 Task: Add an event with the title Project Review and Lessons Learned, date '2023/11/05', time 7:50 AM to 9:50 AMand add a description: The project kickoff is an important event that marks the official start of a project. It brings together key stakeholders, team members, and project managers to establish a shared understanding of the project's objectives, scope, and deliverables. During the kickoff, goals and expectations are clarified, roles and responsibilities are defined, and the initial project plan is presented., put the event into Orange category, logged in from the account softage.1@softage.netand send the event invitation to softage.3@softage.net and softage.4@softage.net. Set a reminder for the event 5 minutes before
Action: Mouse moved to (118, 111)
Screenshot: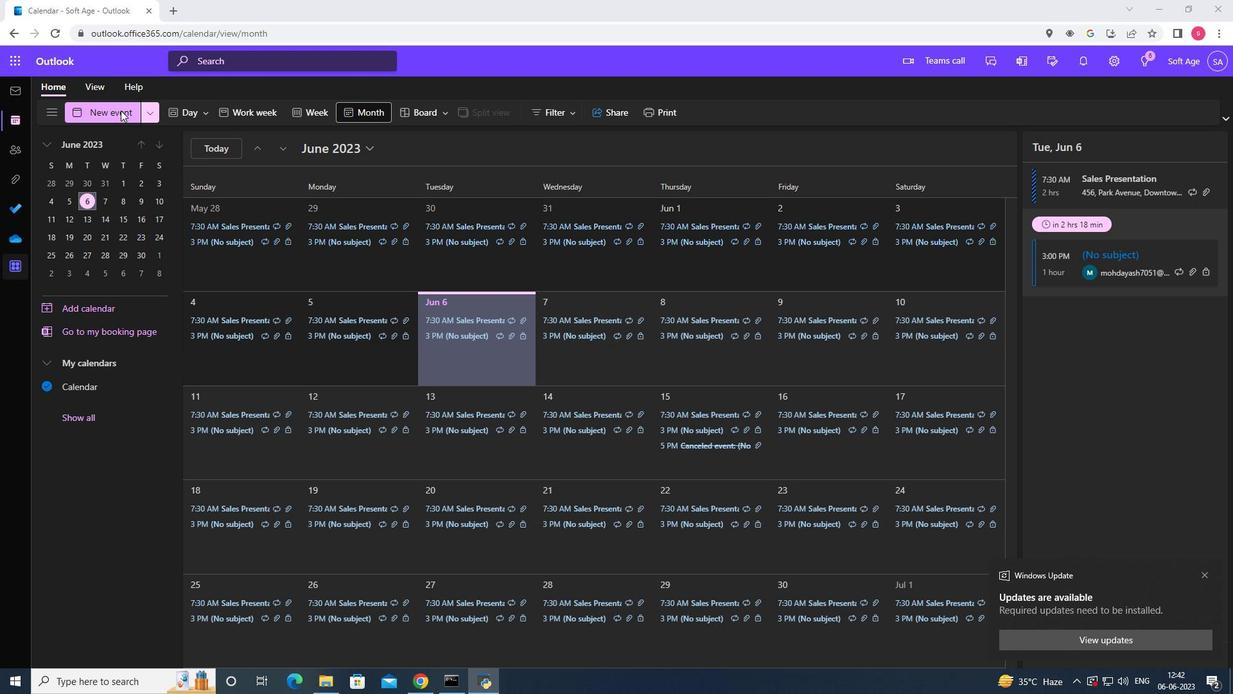 
Action: Mouse pressed left at (118, 111)
Screenshot: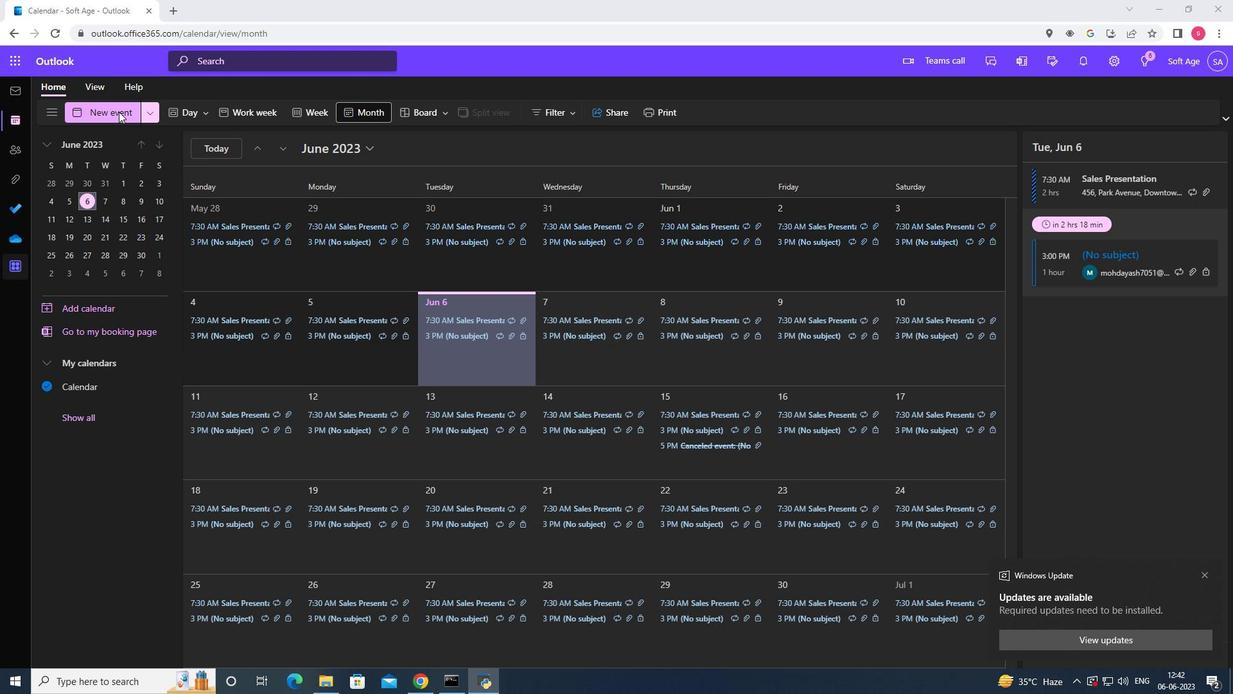 
Action: Mouse moved to (308, 194)
Screenshot: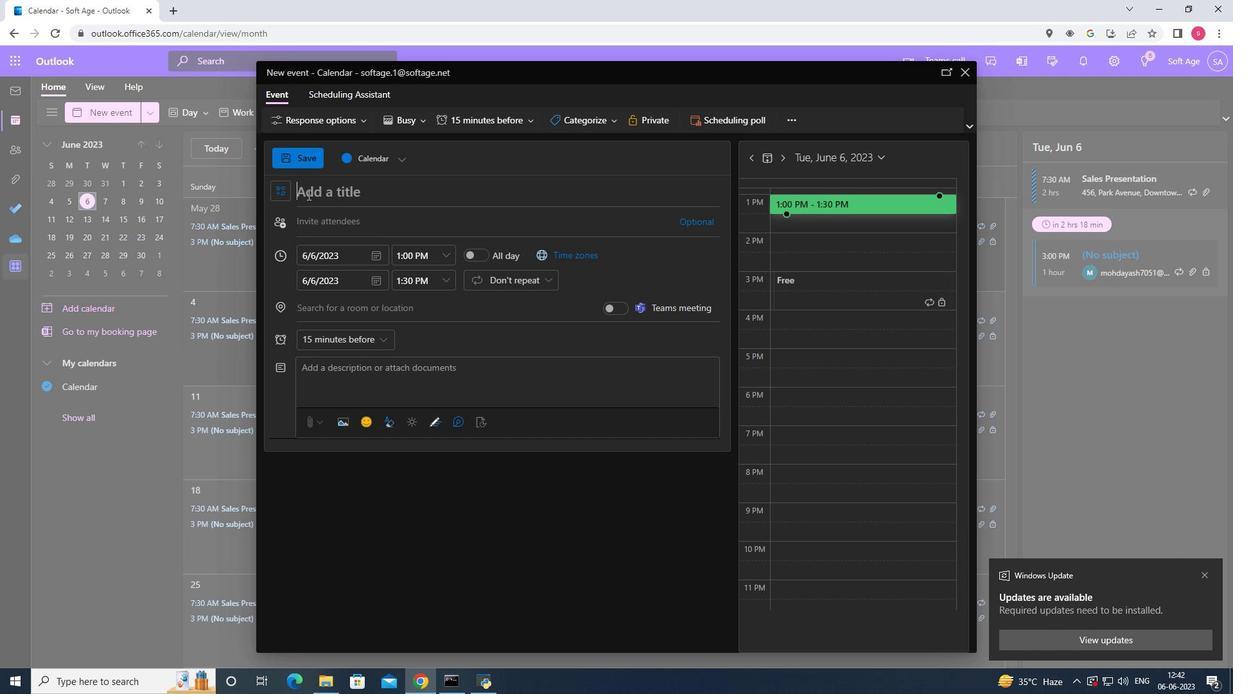 
Action: Mouse pressed left at (308, 194)
Screenshot: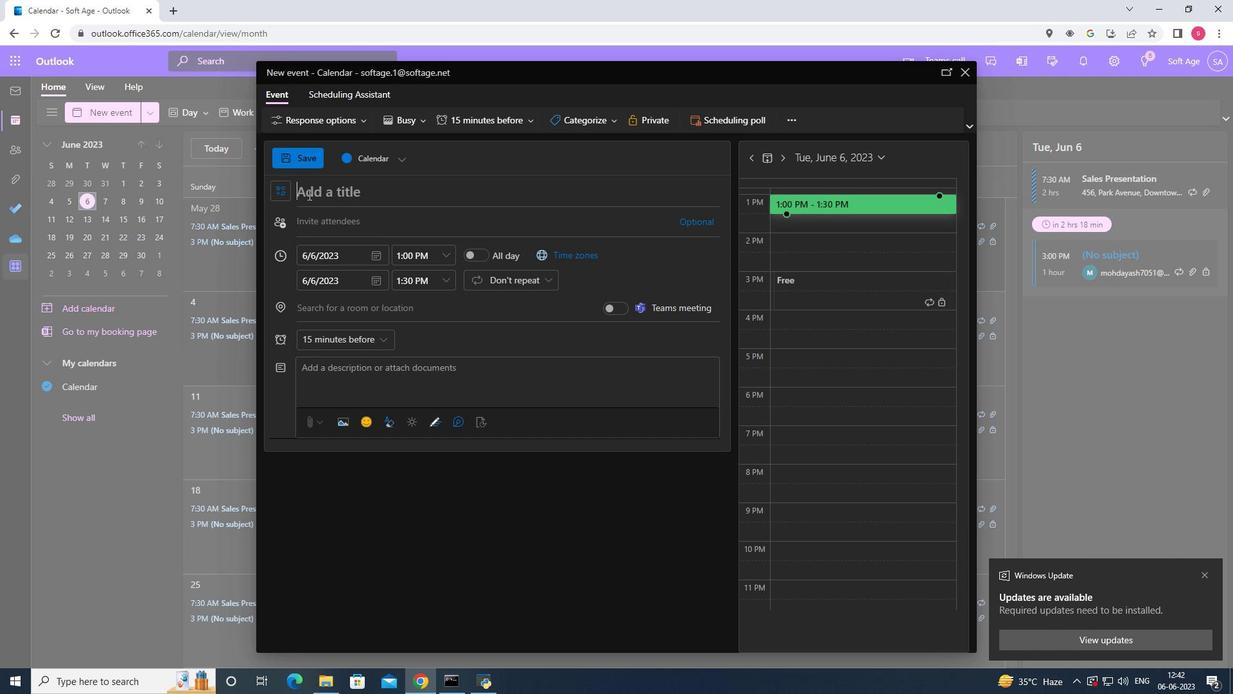
Action: Mouse moved to (309, 194)
Screenshot: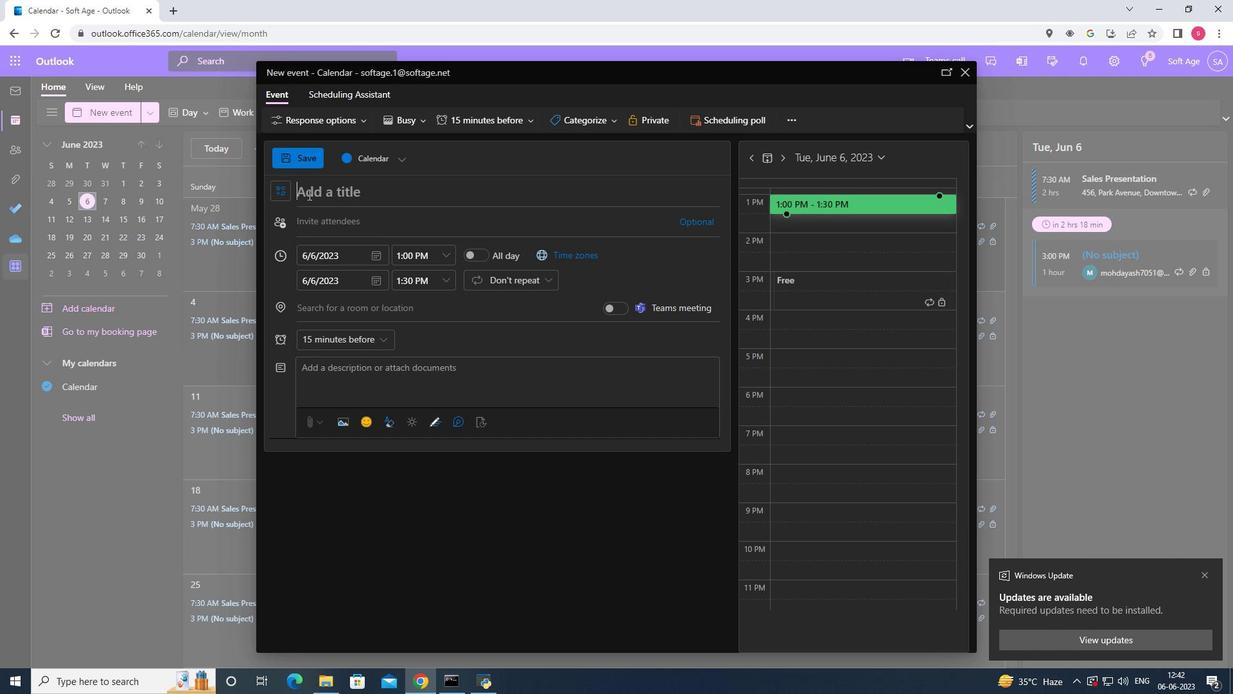 
Action: Key pressed <Key.shift>
Screenshot: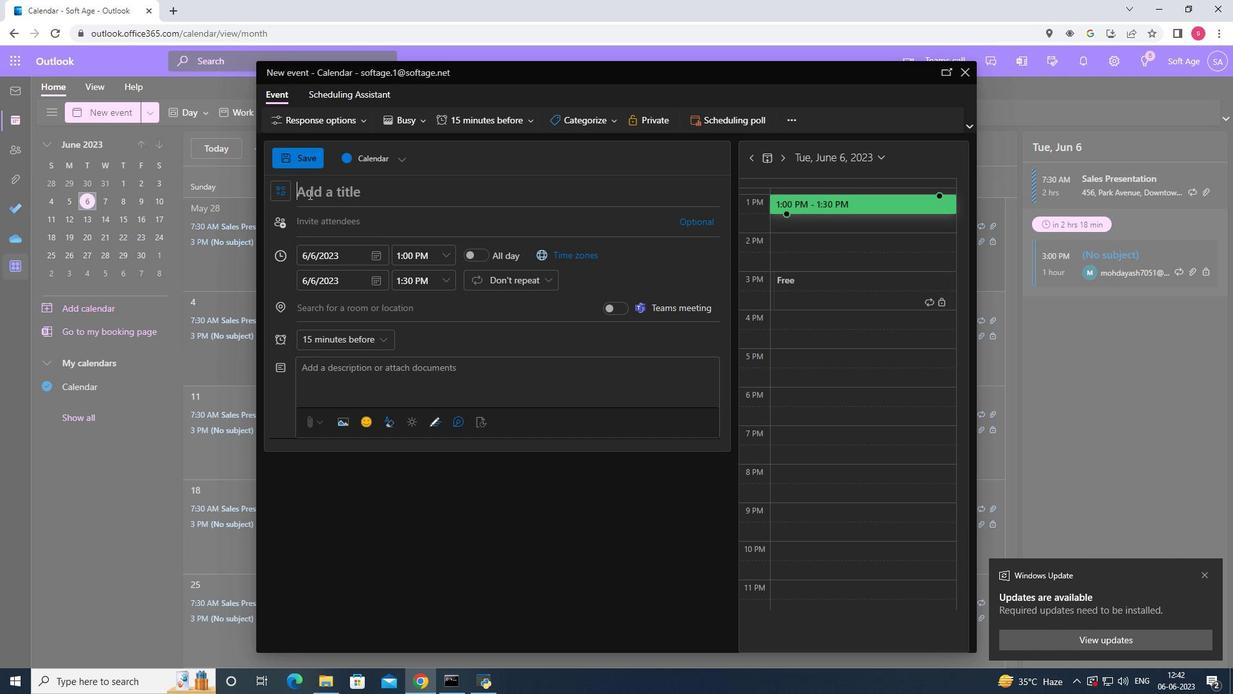 
Action: Mouse moved to (309, 194)
Screenshot: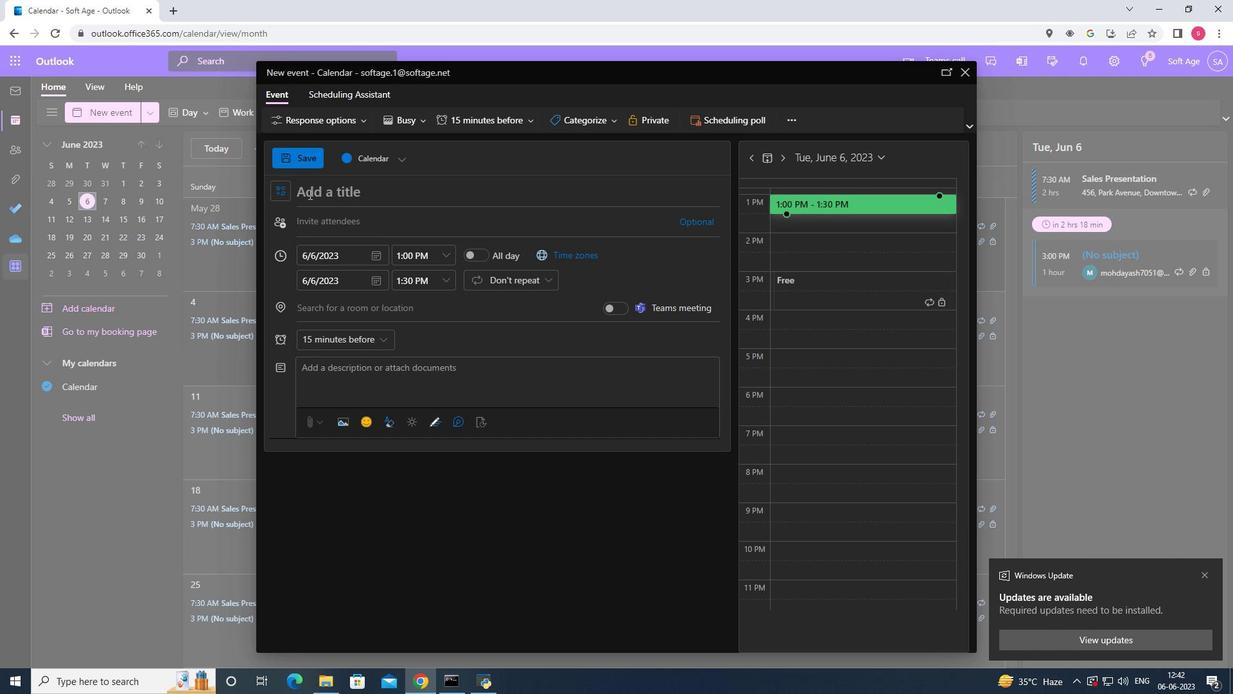 
Action: Key pressed <Key.shift><Key.shift><Key.shift><Key.shift><Key.shift><Key.shift><Key.shift><Key.shift><Key.shift><Key.shift><Key.shift><Key.shift><Key.shift><Key.shift><Key.shift><Key.shift><Key.shift><Key.shift><Key.shift><Key.shift><Key.shift>Project<Key.space><Key.shift>Review<Key.space>and<Key.space><Key.shift>lessons<Key.space><Key.shift>Learned
Screenshot: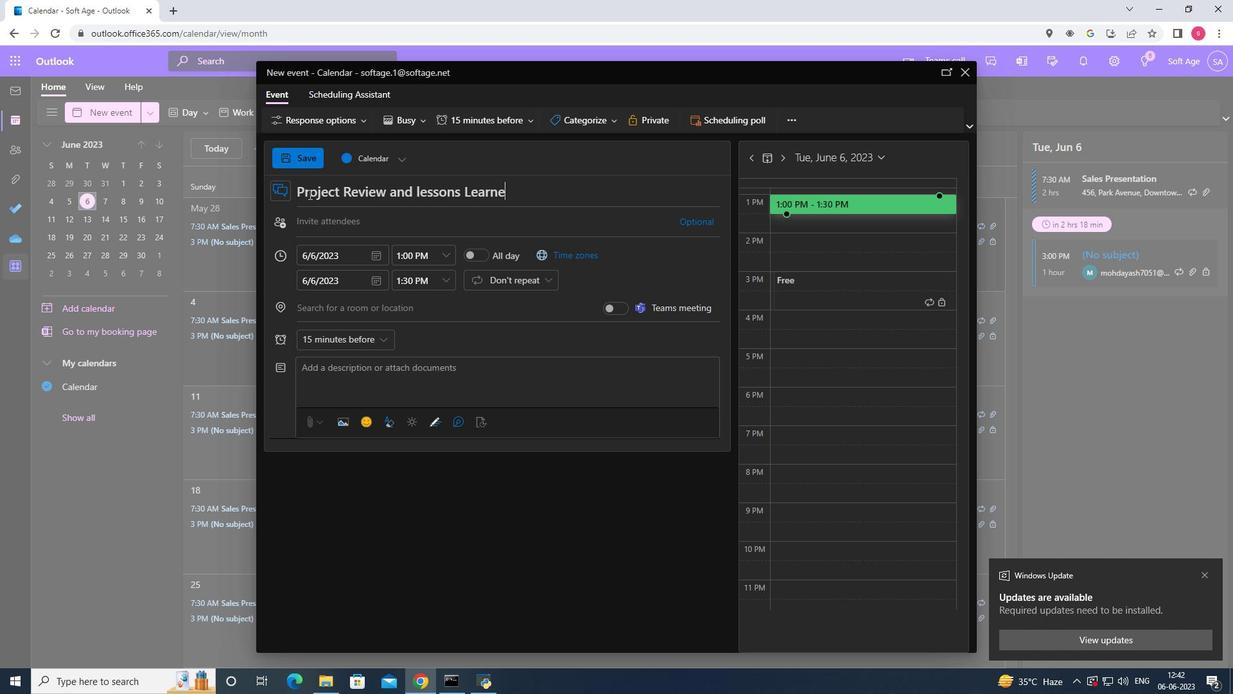 
Action: Mouse moved to (375, 249)
Screenshot: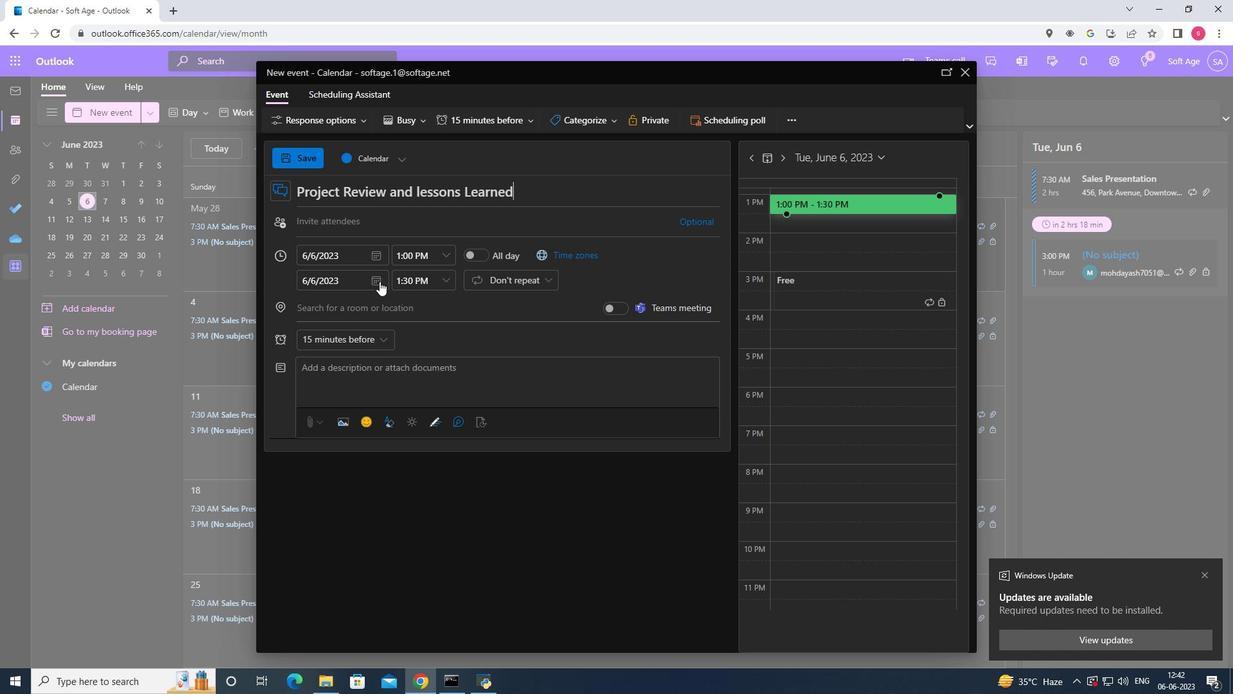 
Action: Mouse pressed left at (375, 249)
Screenshot: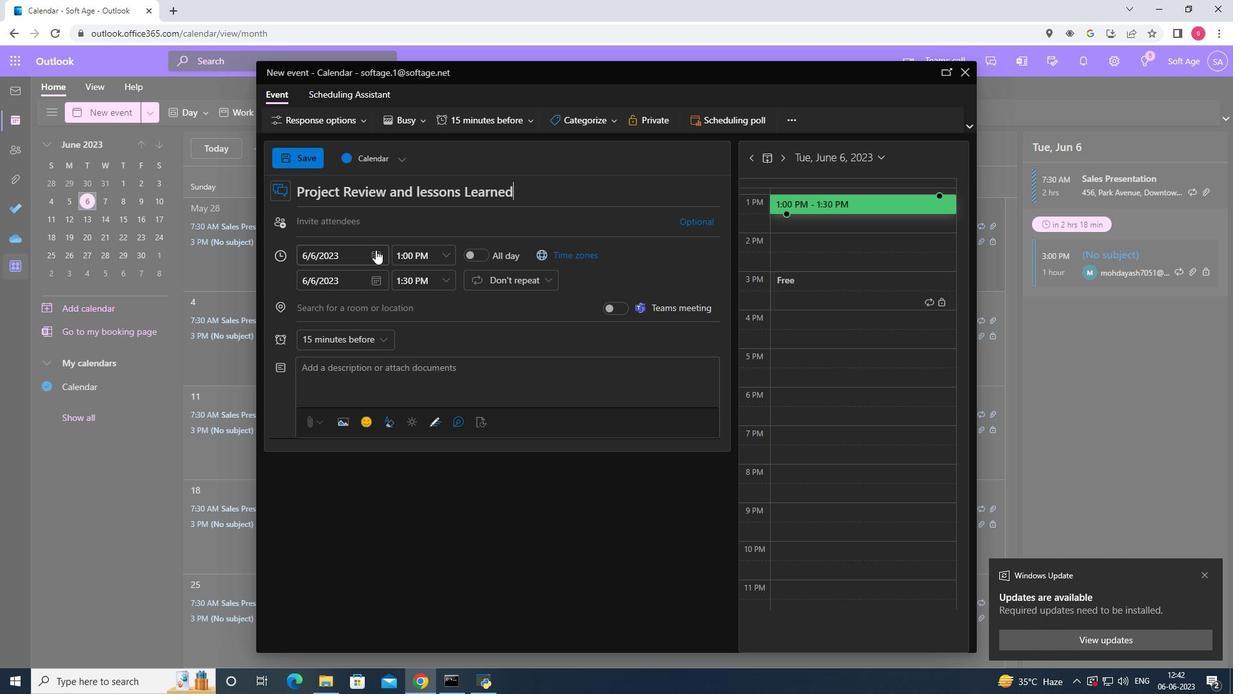 
Action: Mouse moved to (421, 286)
Screenshot: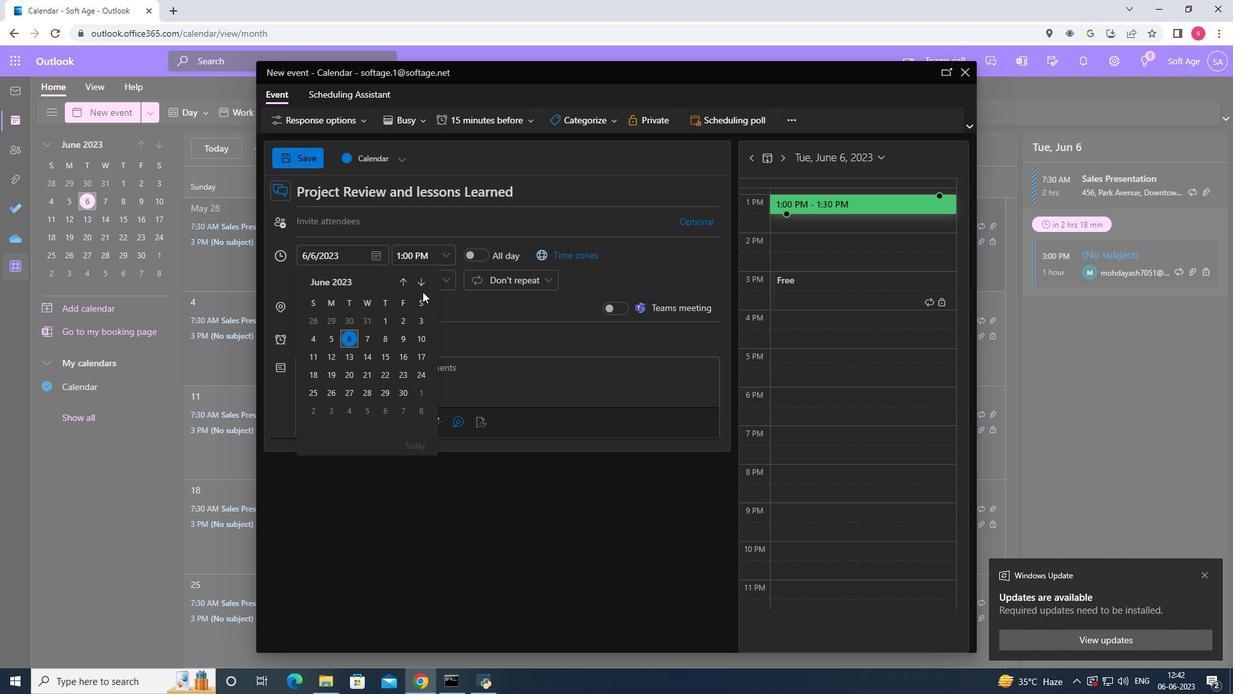 
Action: Mouse pressed left at (421, 286)
Screenshot: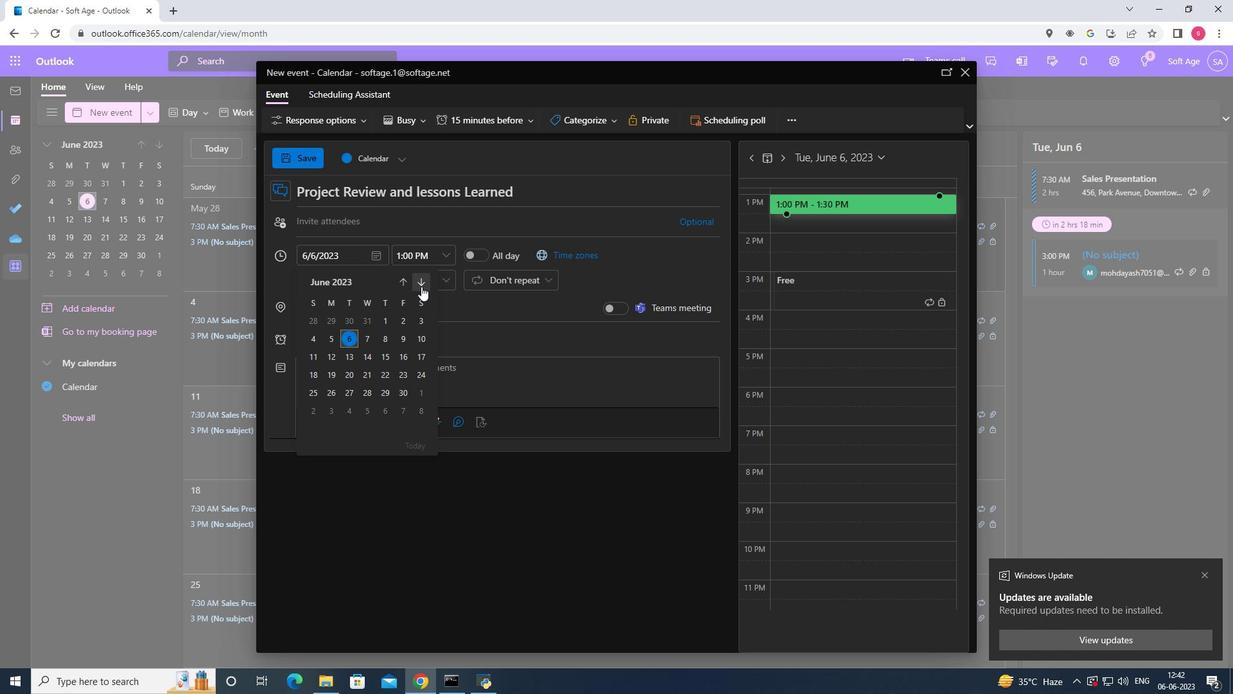 
Action: Mouse pressed left at (421, 286)
Screenshot: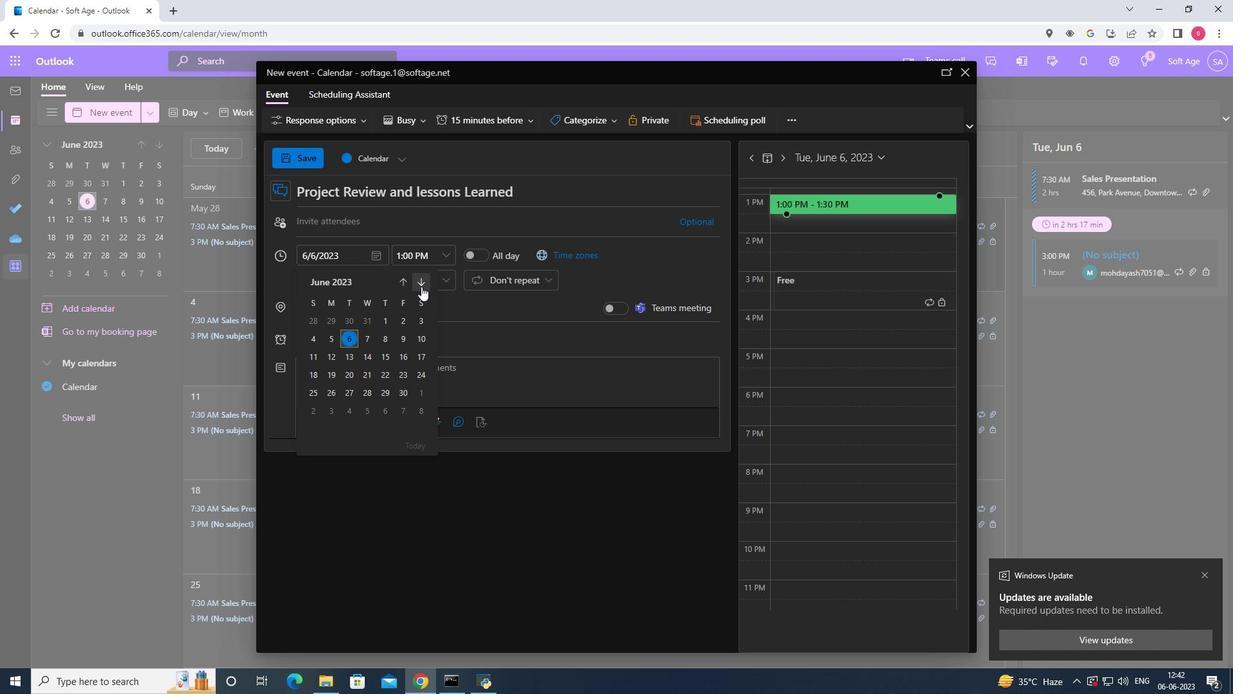 
Action: Mouse pressed left at (421, 286)
Screenshot: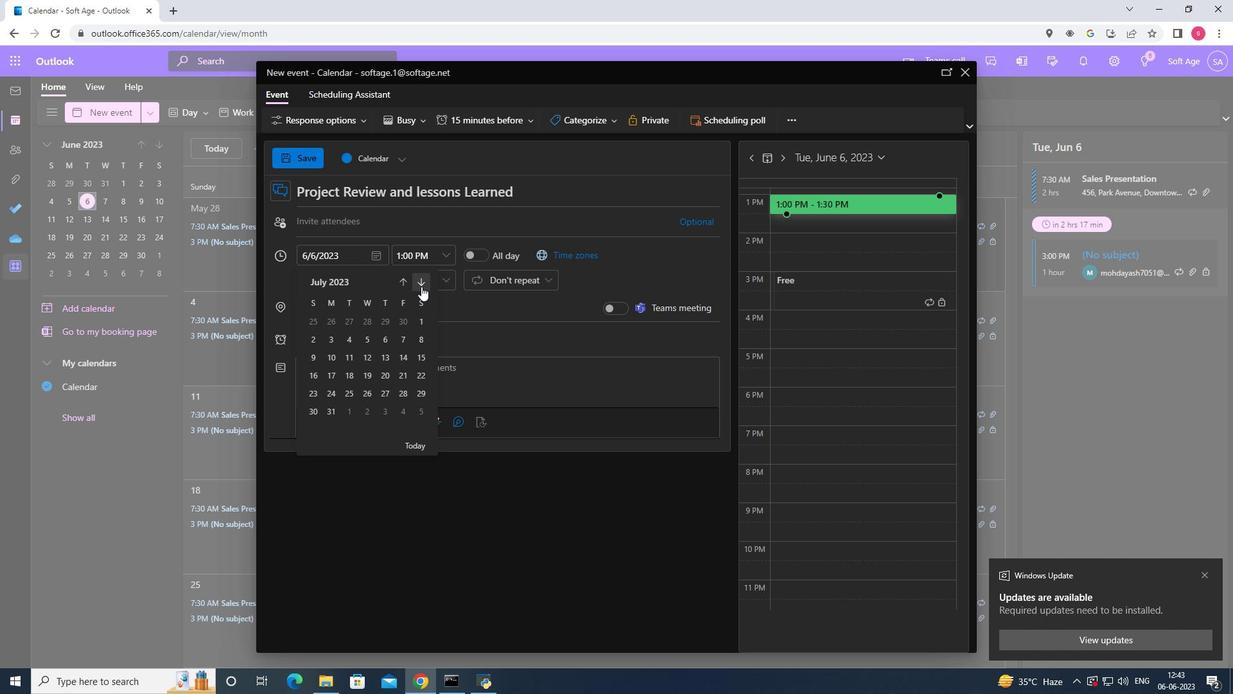 
Action: Mouse pressed left at (421, 286)
Screenshot: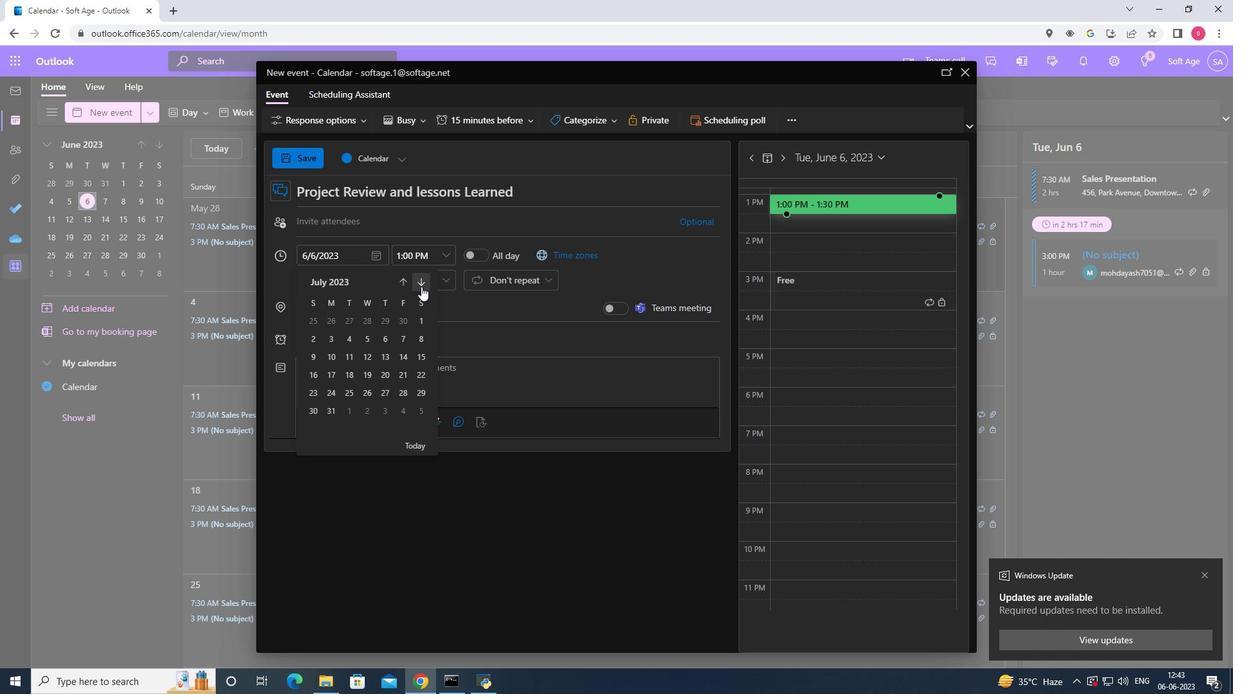 
Action: Mouse pressed left at (421, 286)
Screenshot: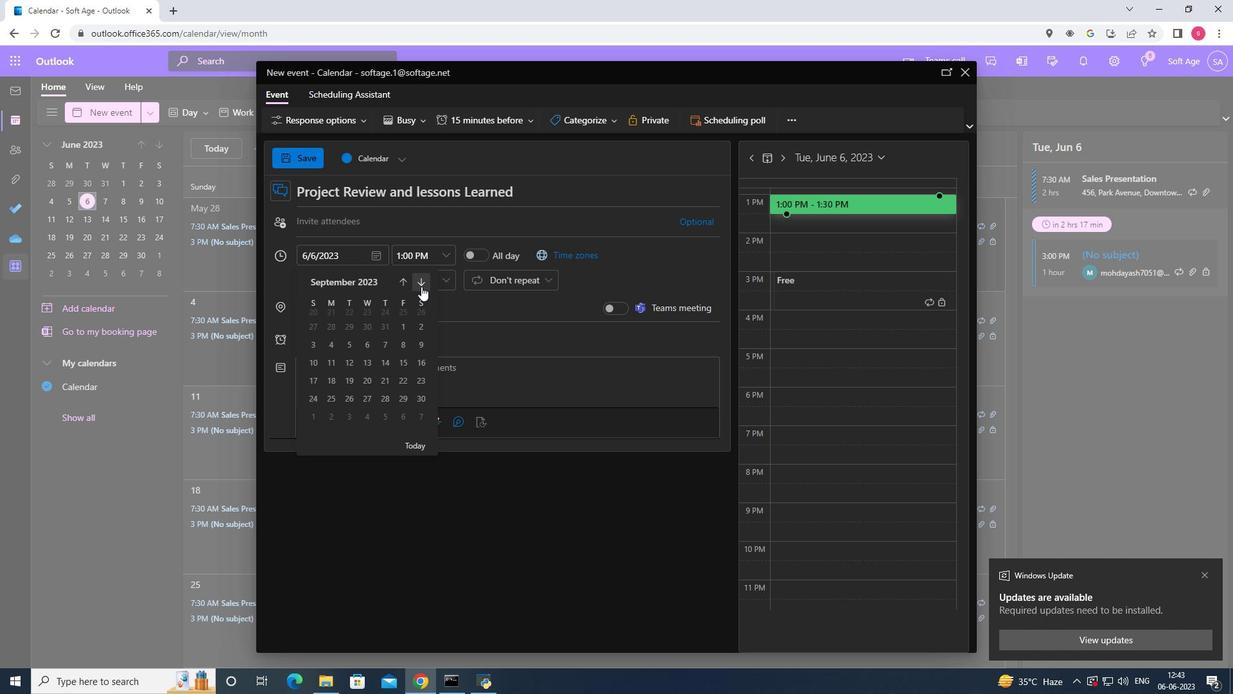 
Action: Mouse moved to (307, 341)
Screenshot: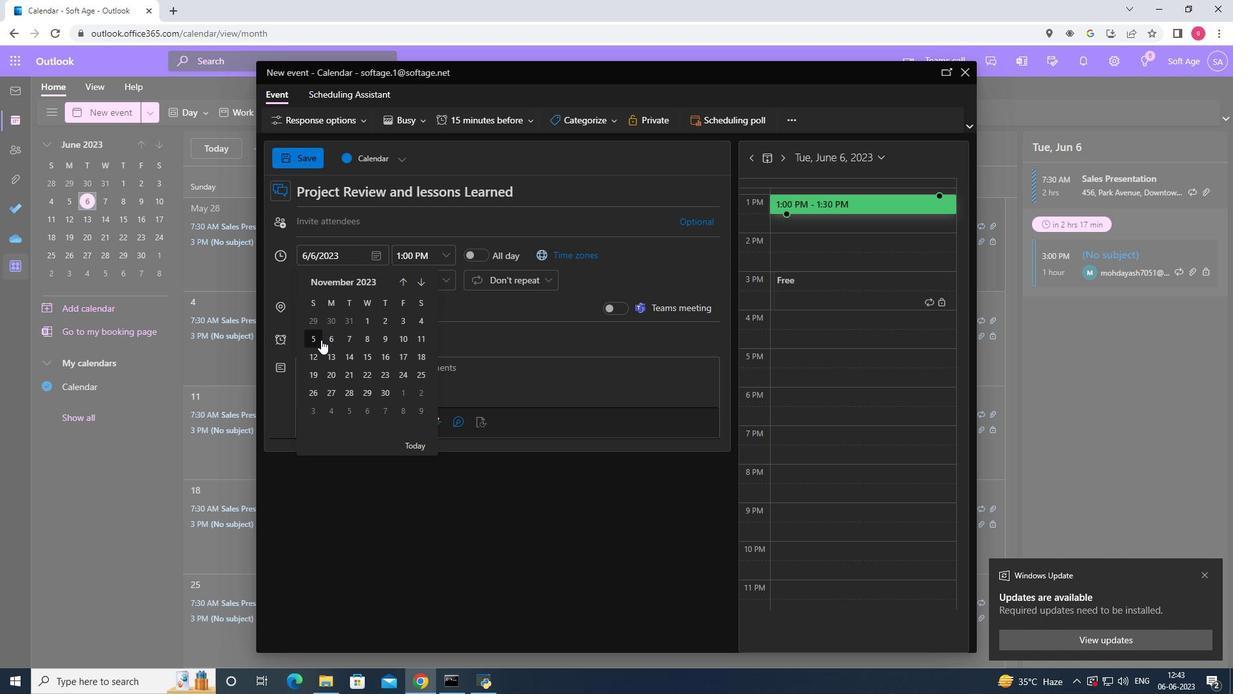 
Action: Mouse pressed left at (307, 341)
Screenshot: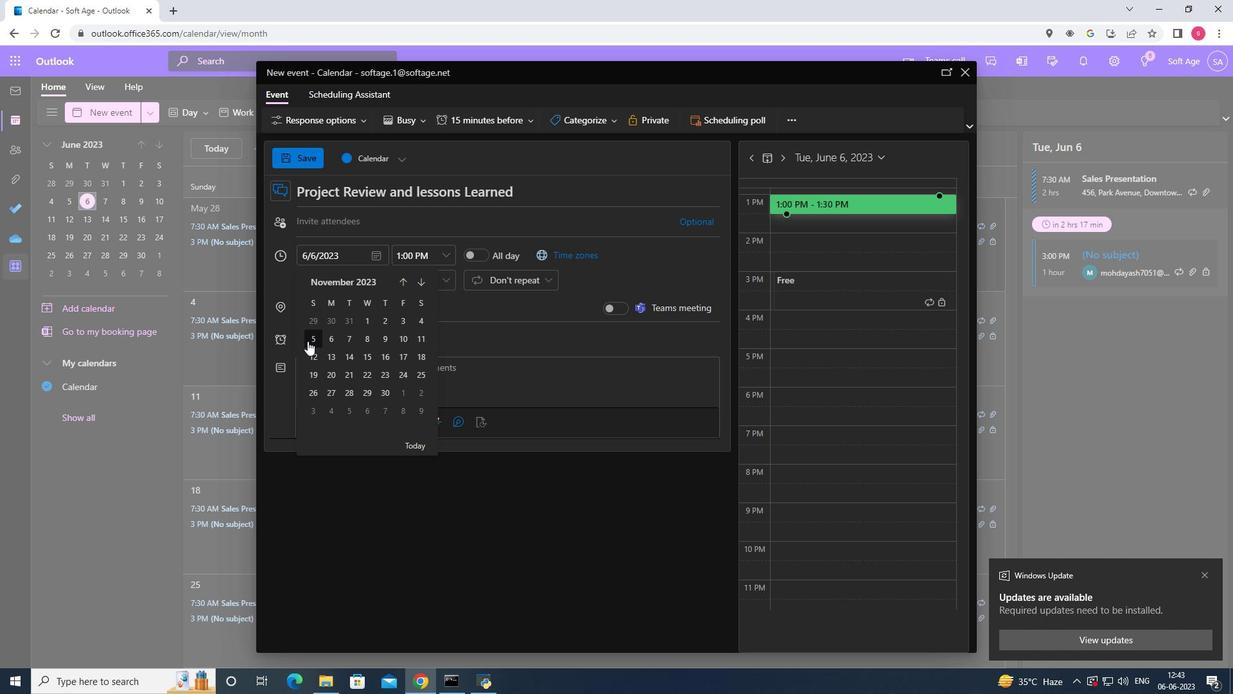 
Action: Mouse moved to (448, 258)
Screenshot: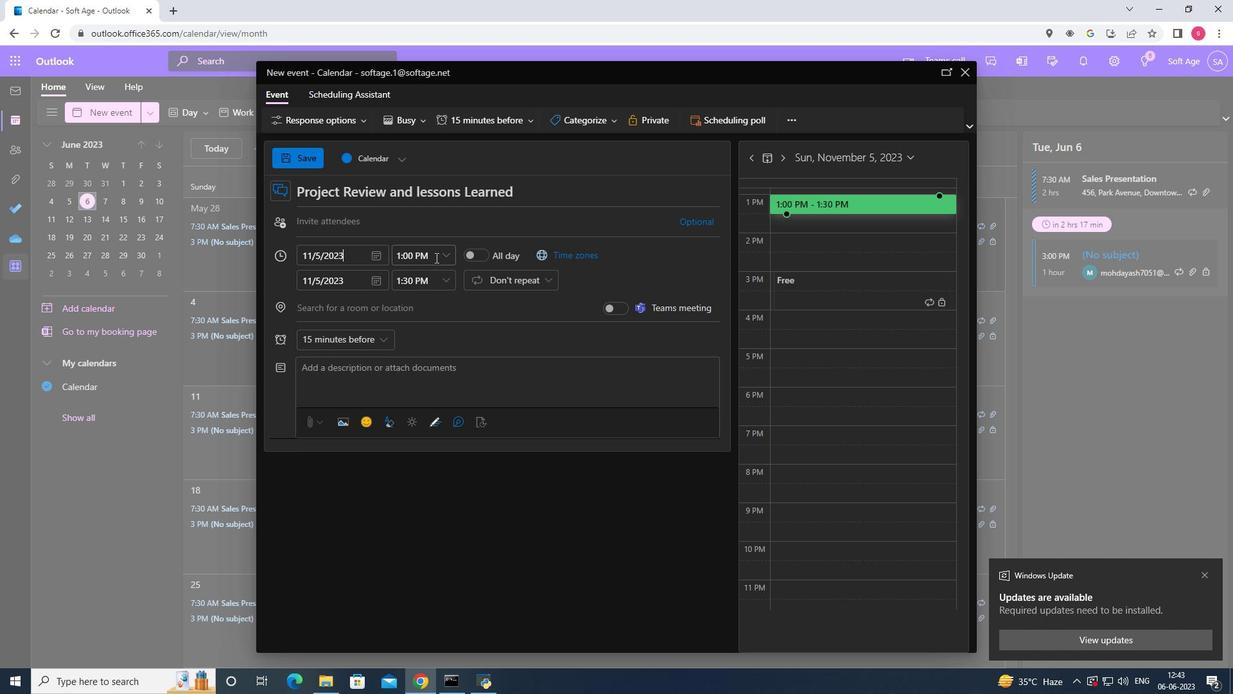
Action: Mouse pressed left at (448, 258)
Screenshot: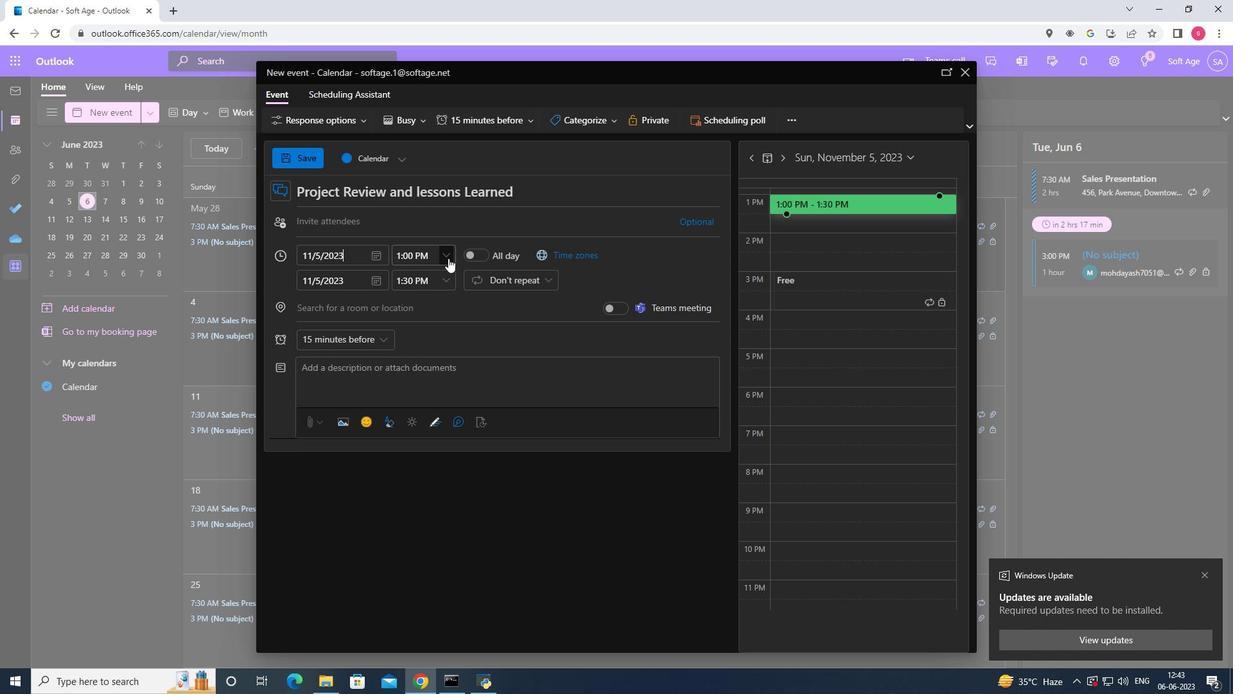 
Action: Mouse moved to (466, 270)
Screenshot: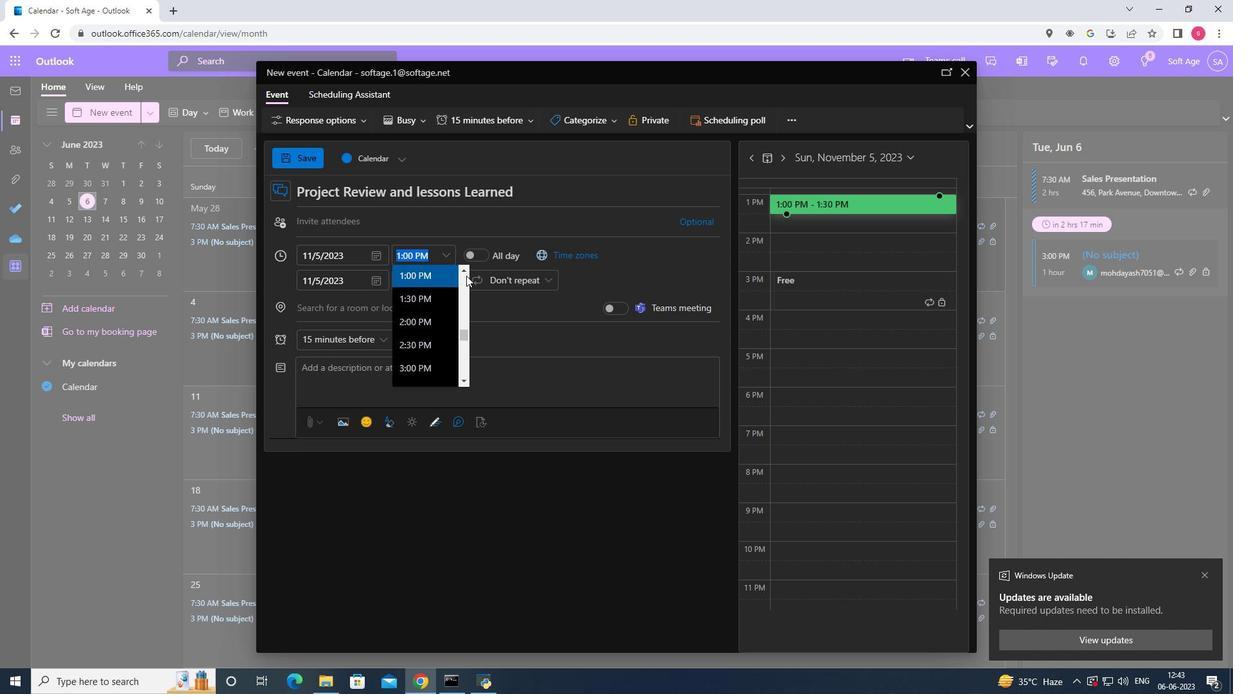 
Action: Mouse pressed left at (466, 270)
Screenshot: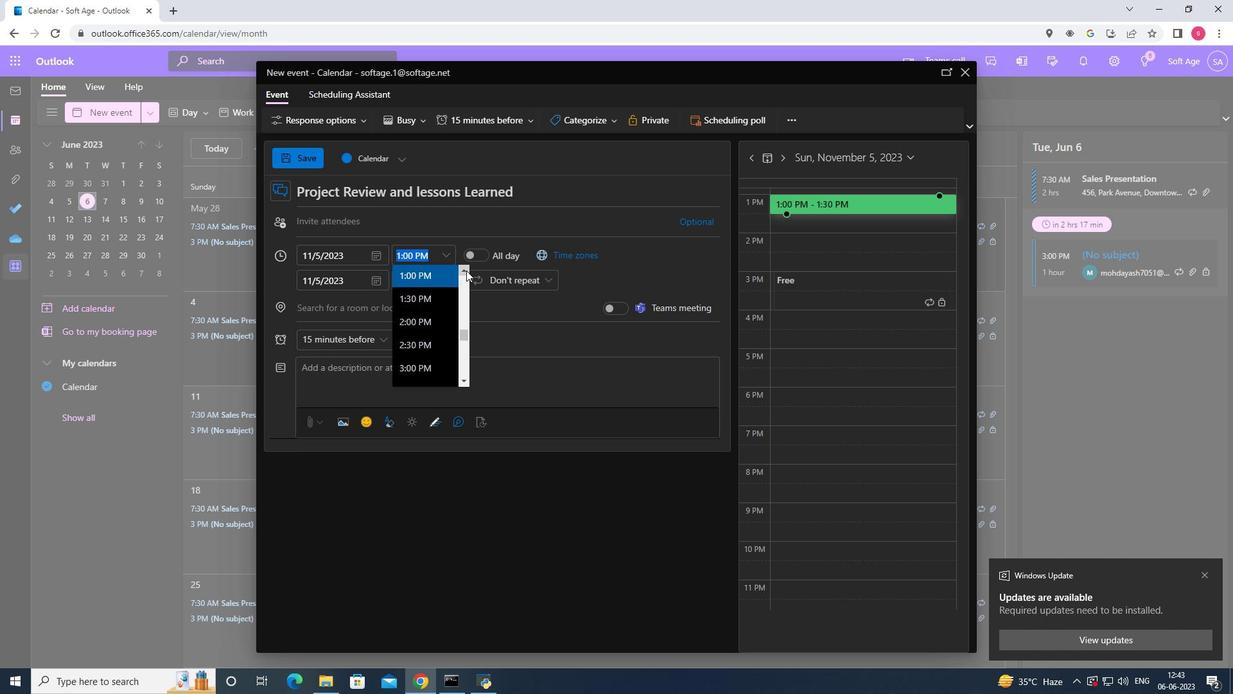 
Action: Mouse pressed left at (466, 270)
Screenshot: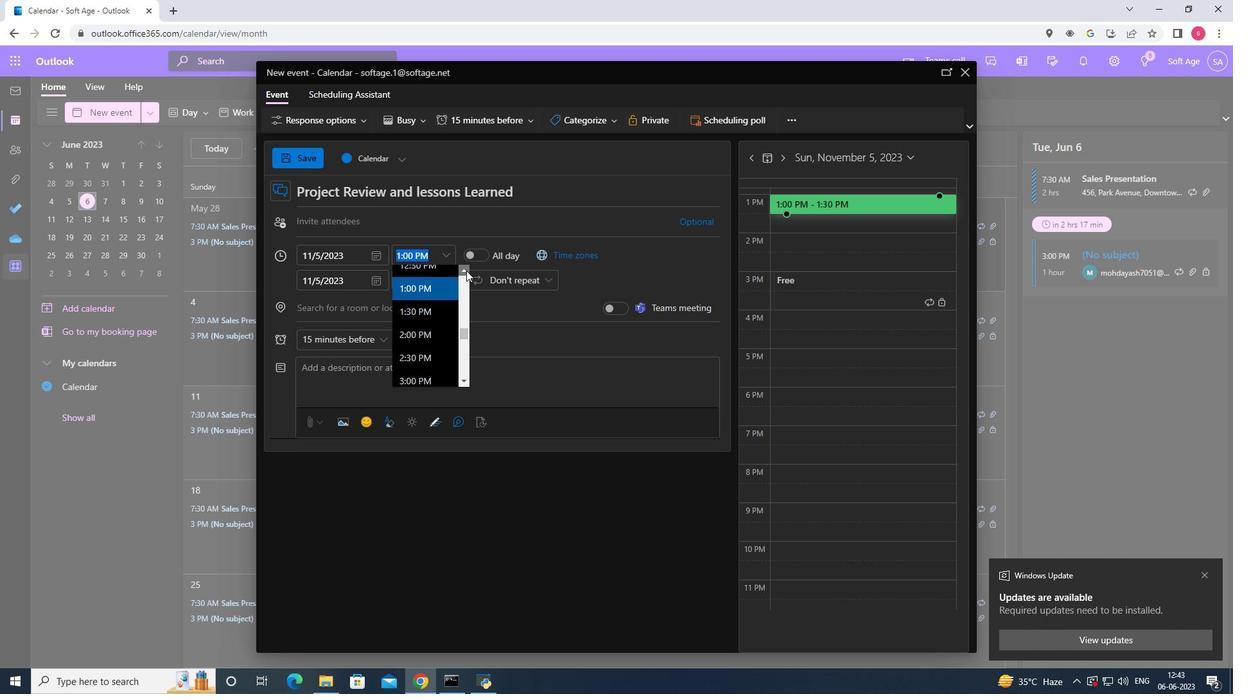 
Action: Mouse pressed left at (466, 270)
Screenshot: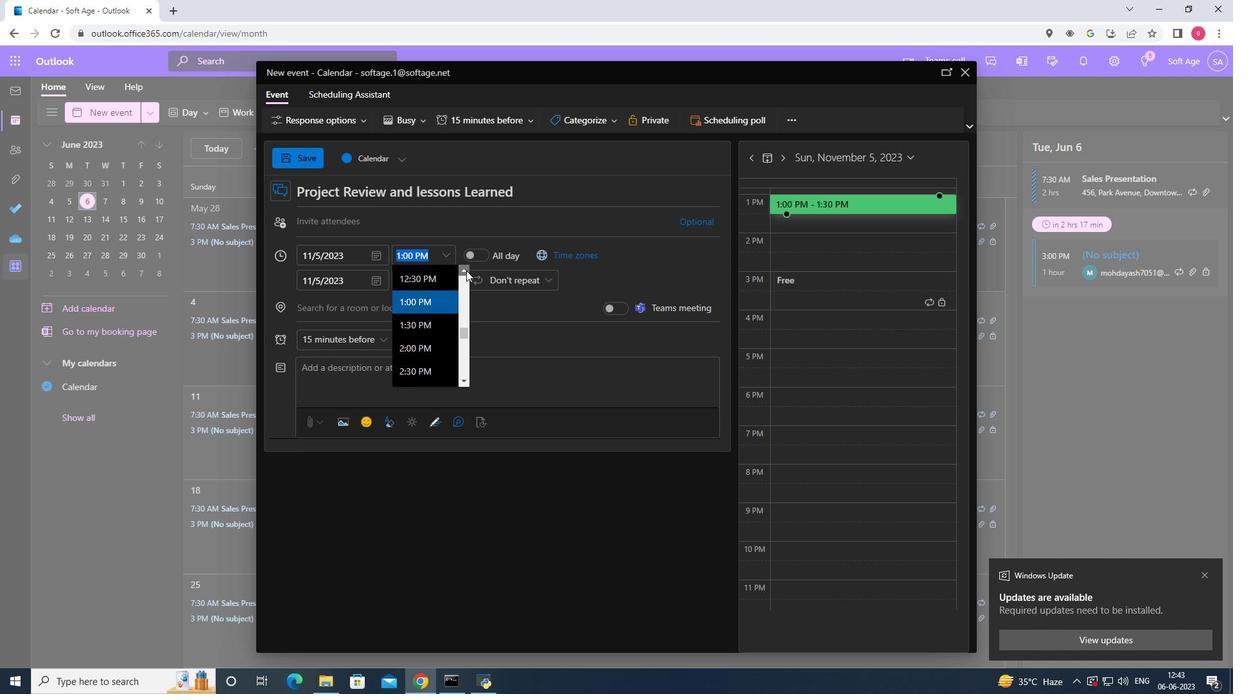 
Action: Mouse pressed left at (466, 270)
Screenshot: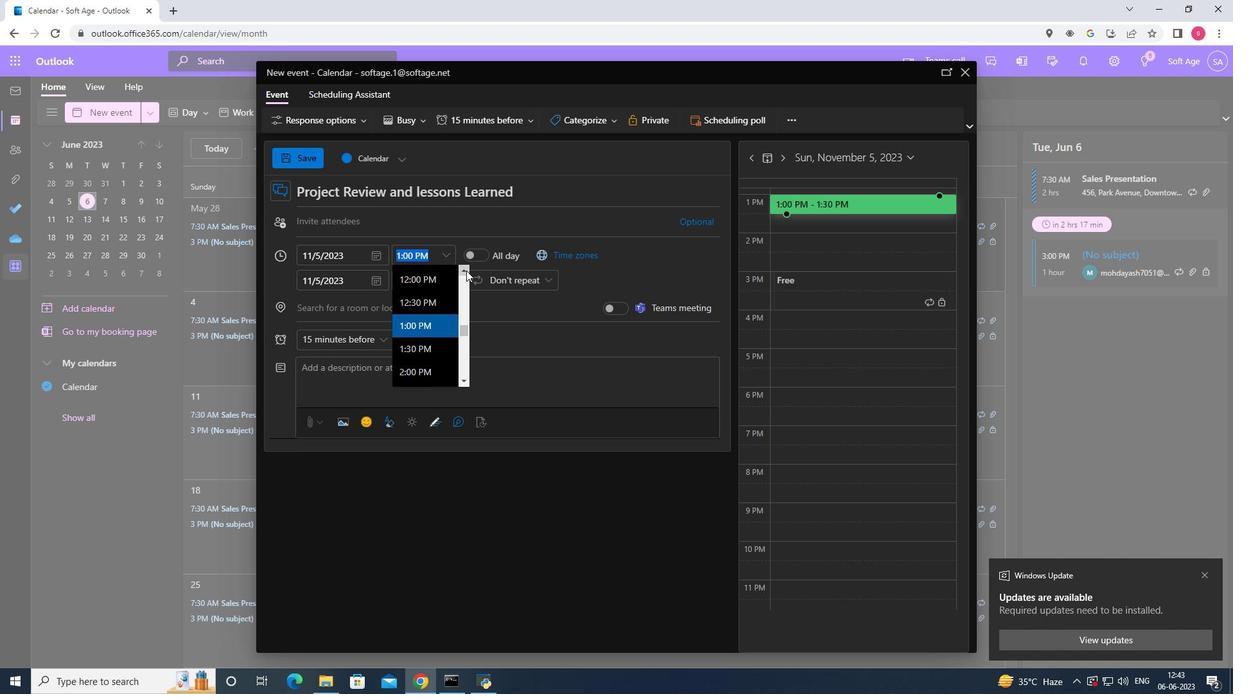 
Action: Mouse pressed left at (466, 270)
Screenshot: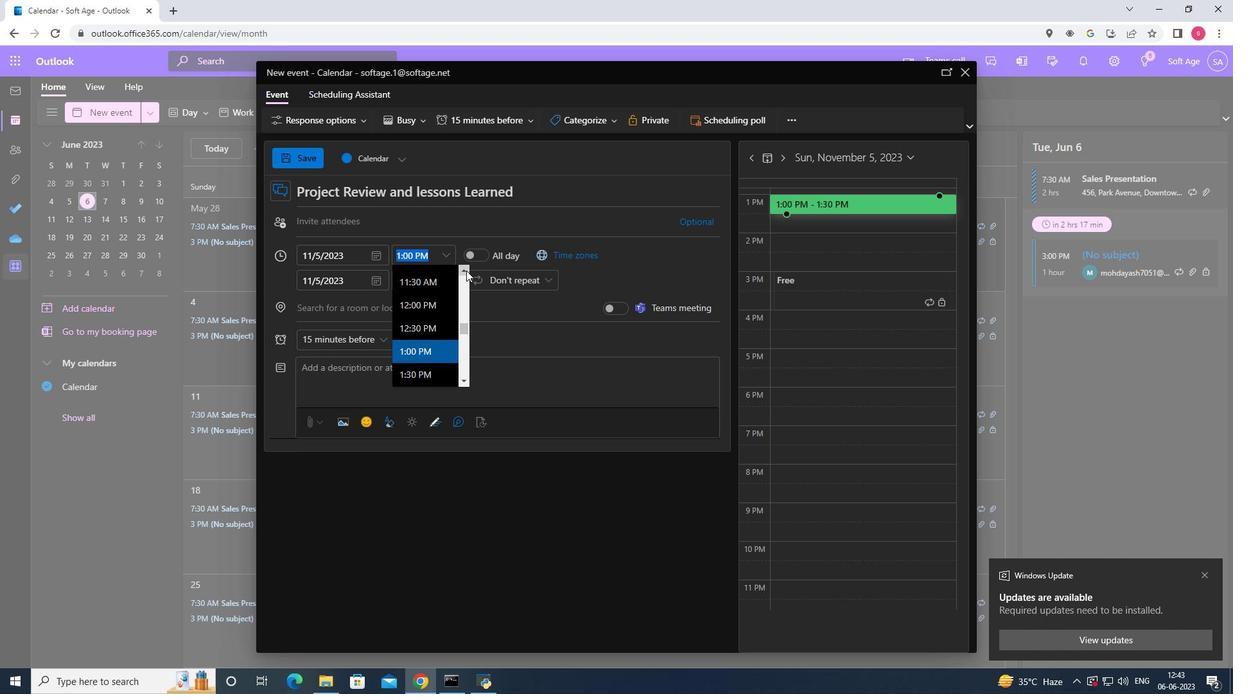 
Action: Mouse pressed left at (466, 270)
Screenshot: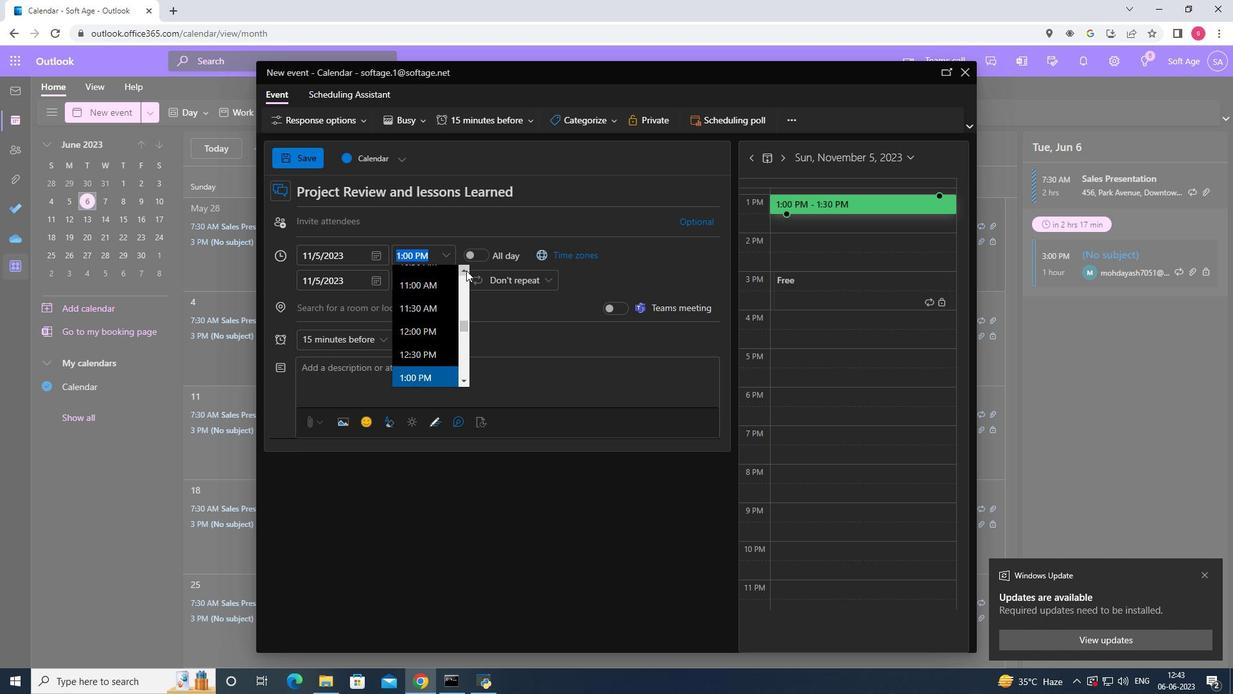 
Action: Mouse pressed left at (466, 270)
Screenshot: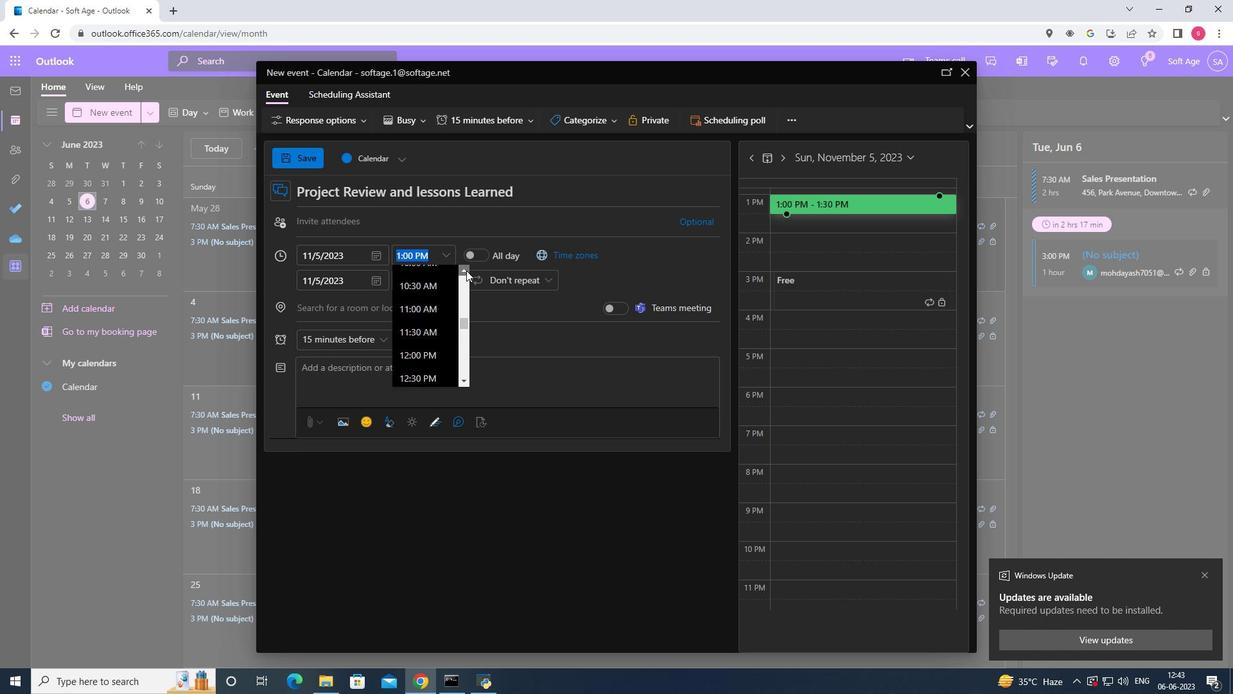 
Action: Mouse pressed left at (466, 270)
Screenshot: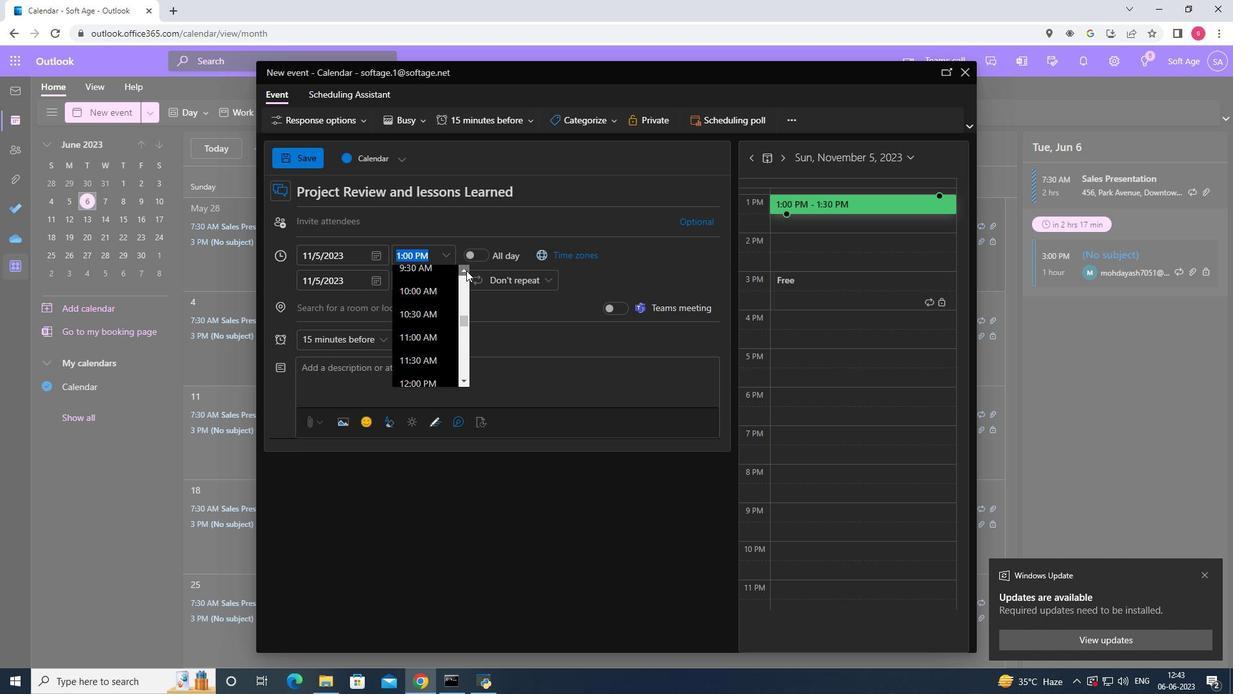 
Action: Mouse pressed left at (466, 270)
Screenshot: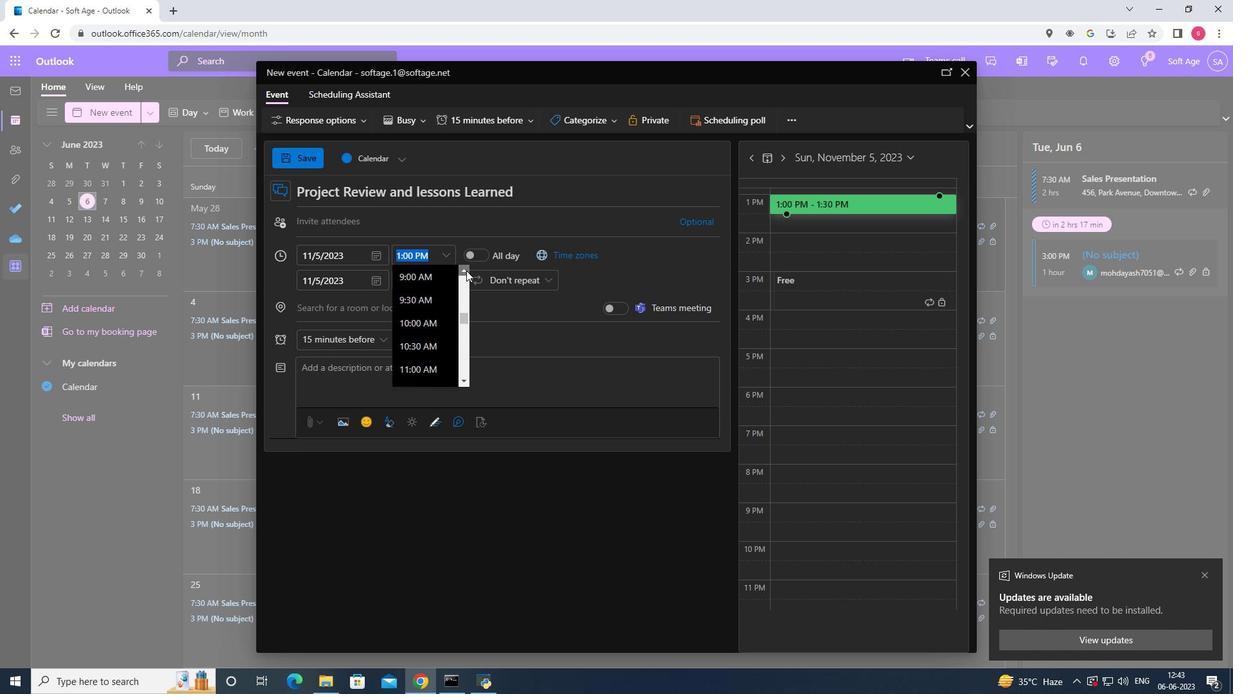 
Action: Mouse pressed left at (466, 270)
Screenshot: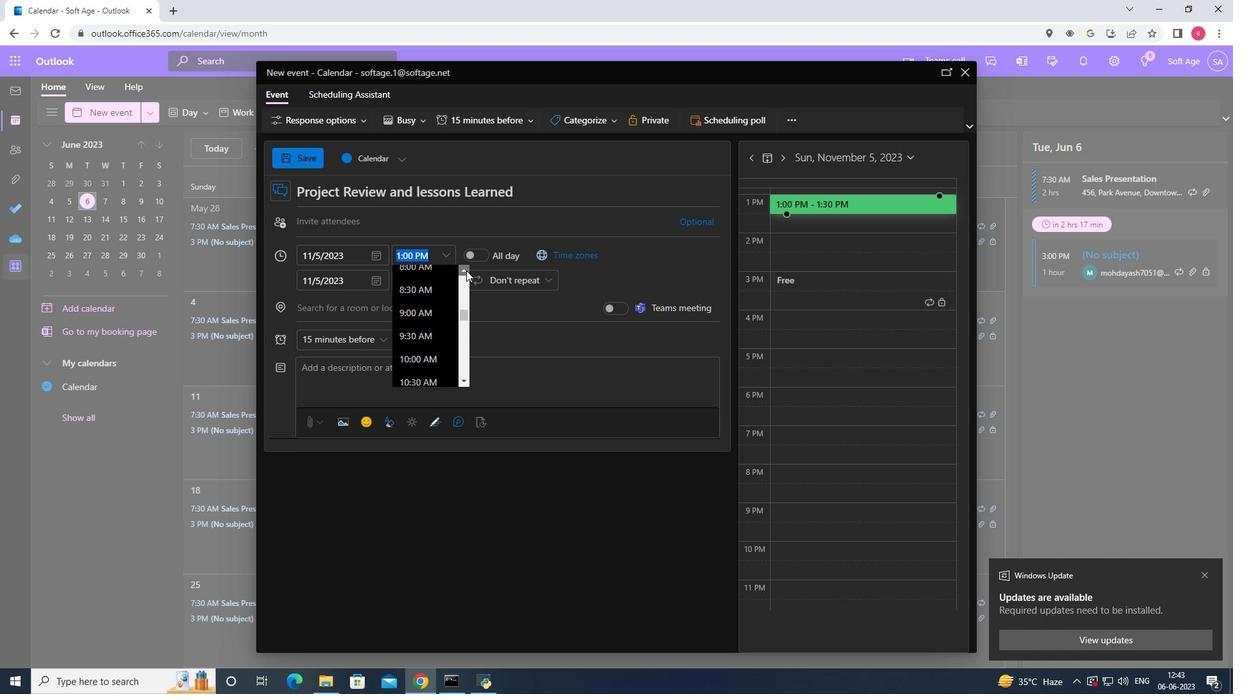 
Action: Mouse moved to (421, 280)
Screenshot: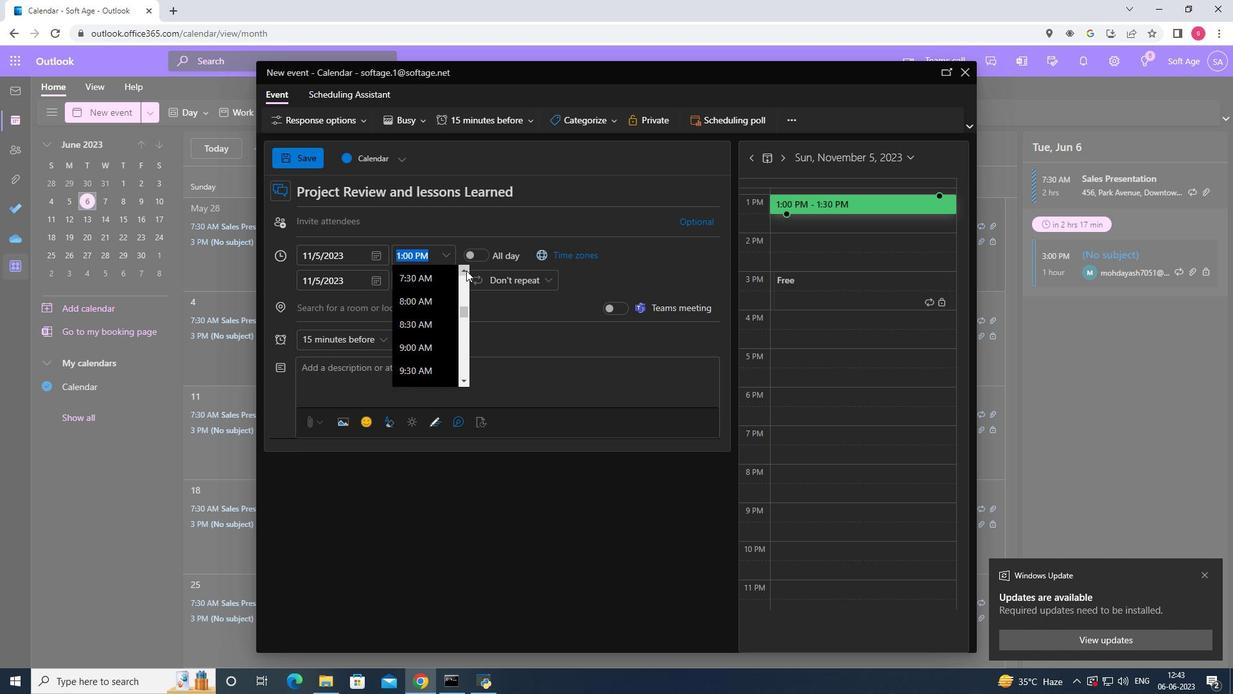 
Action: Mouse pressed left at (421, 280)
Screenshot: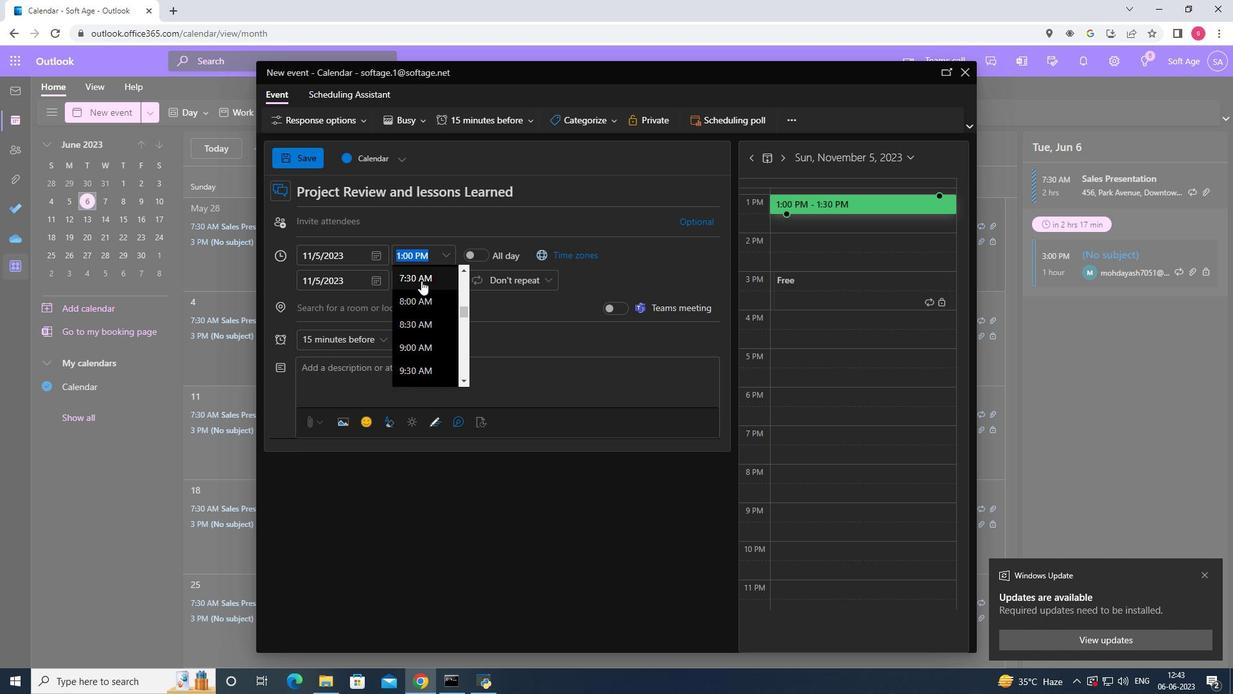 
Action: Mouse moved to (411, 271)
Screenshot: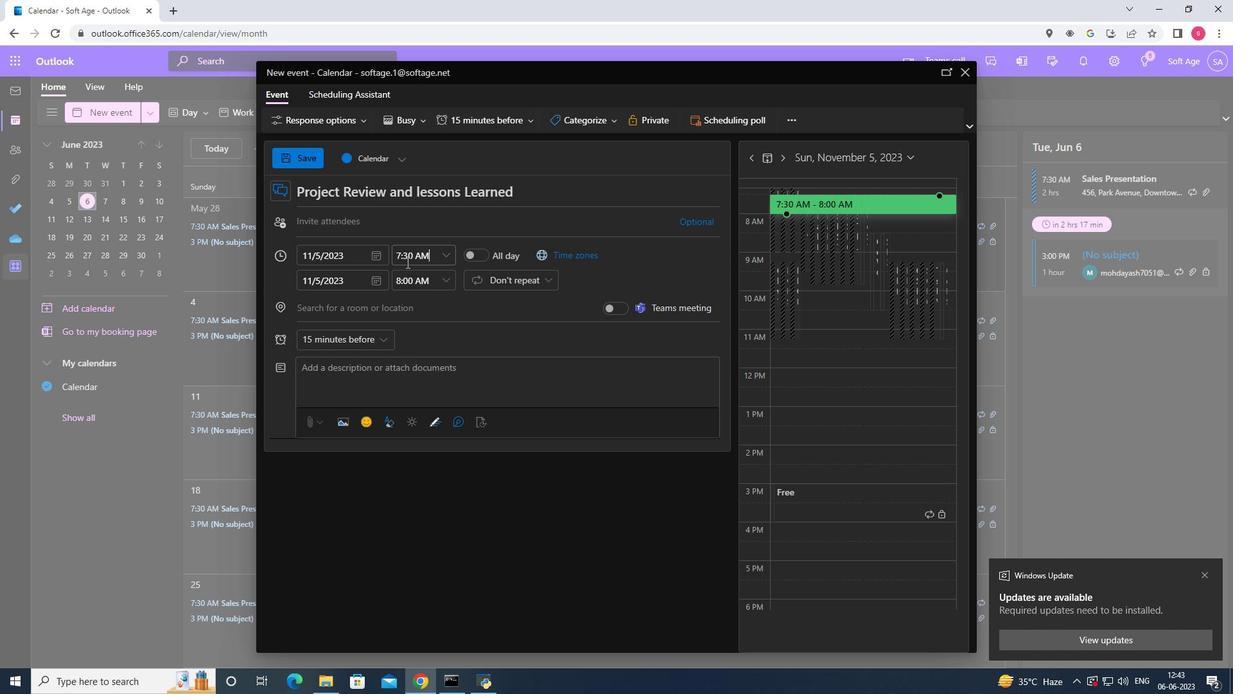
Action: Mouse pressed left at (411, 271)
Screenshot: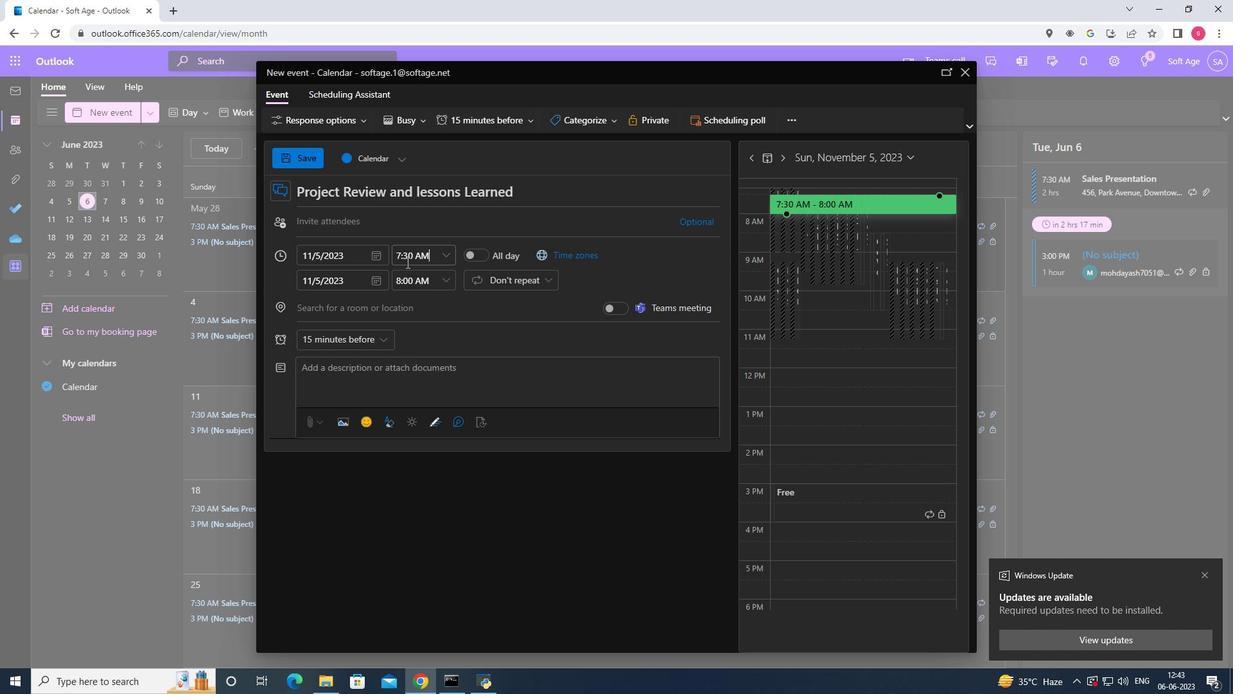 
Action: Mouse moved to (408, 257)
Screenshot: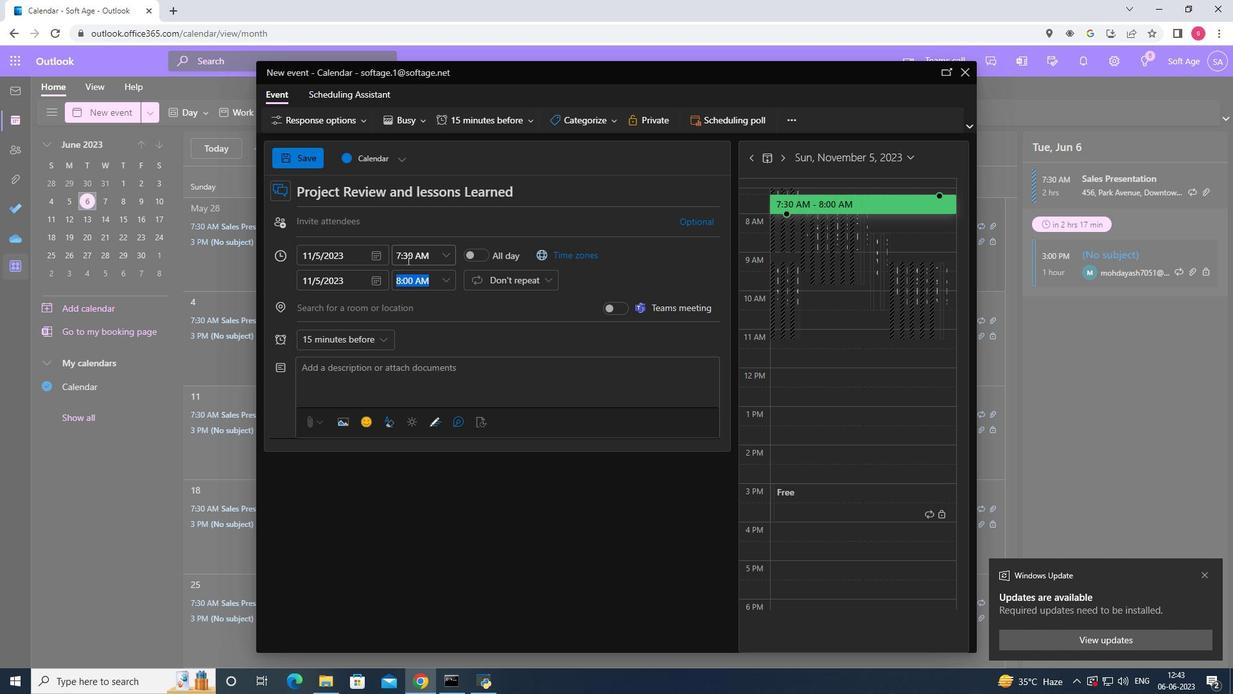 
Action: Mouse pressed left at (408, 257)
Screenshot: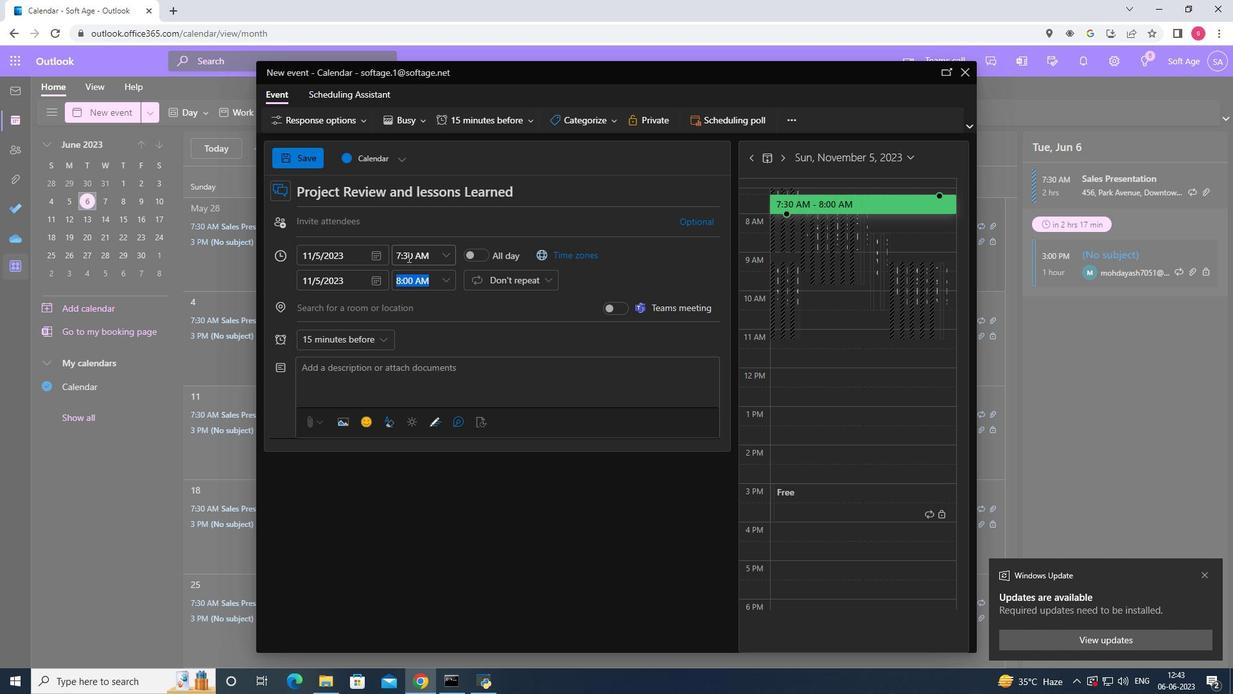 
Action: Mouse pressed left at (408, 257)
Screenshot: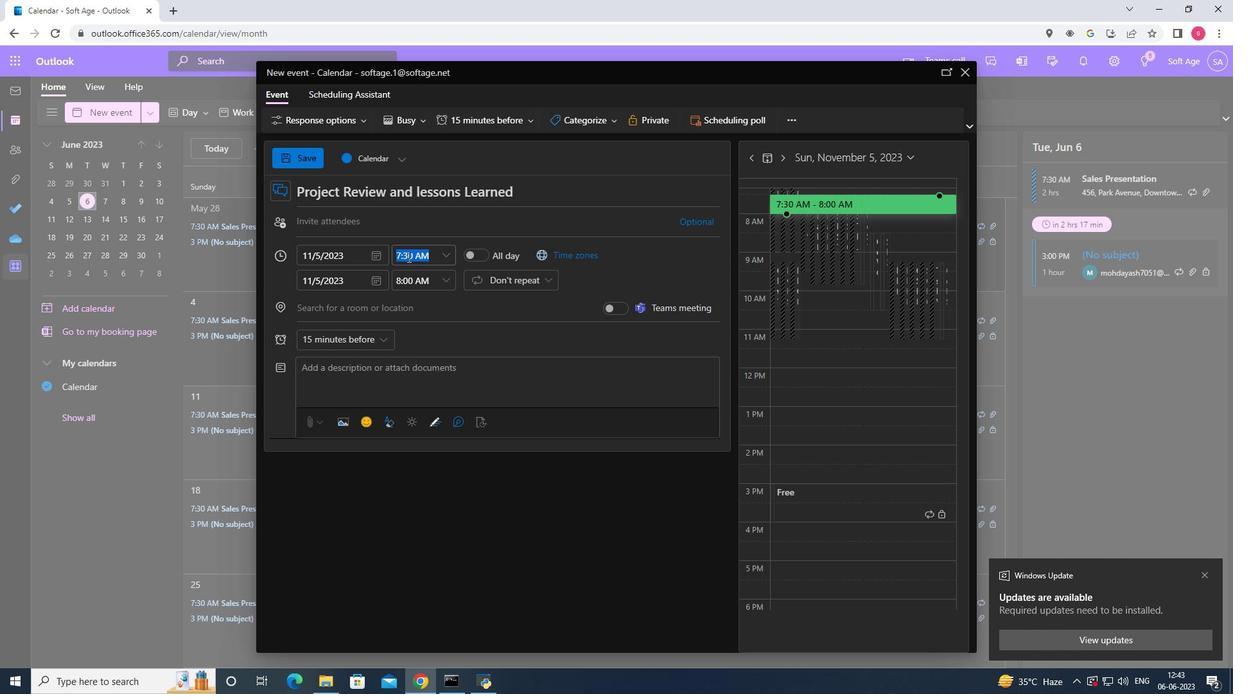 
Action: Key pressed <Key.backspace>5
Screenshot: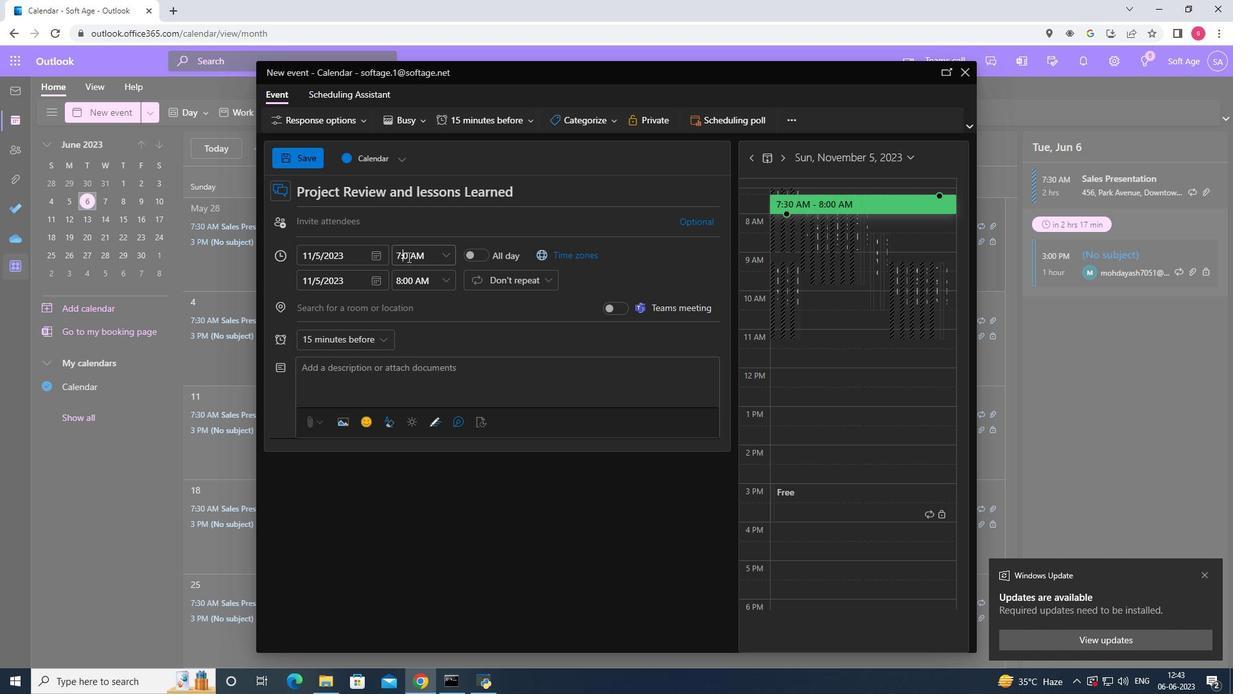 
Action: Mouse moved to (443, 282)
Screenshot: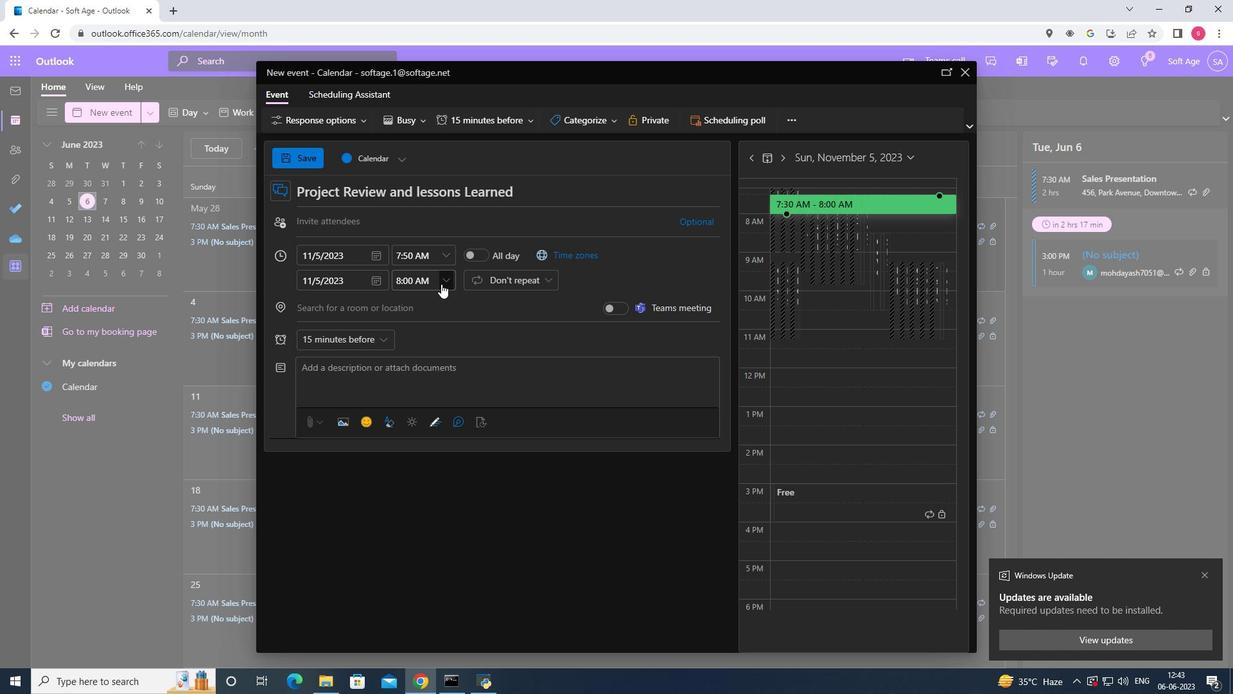 
Action: Mouse pressed left at (443, 282)
Screenshot: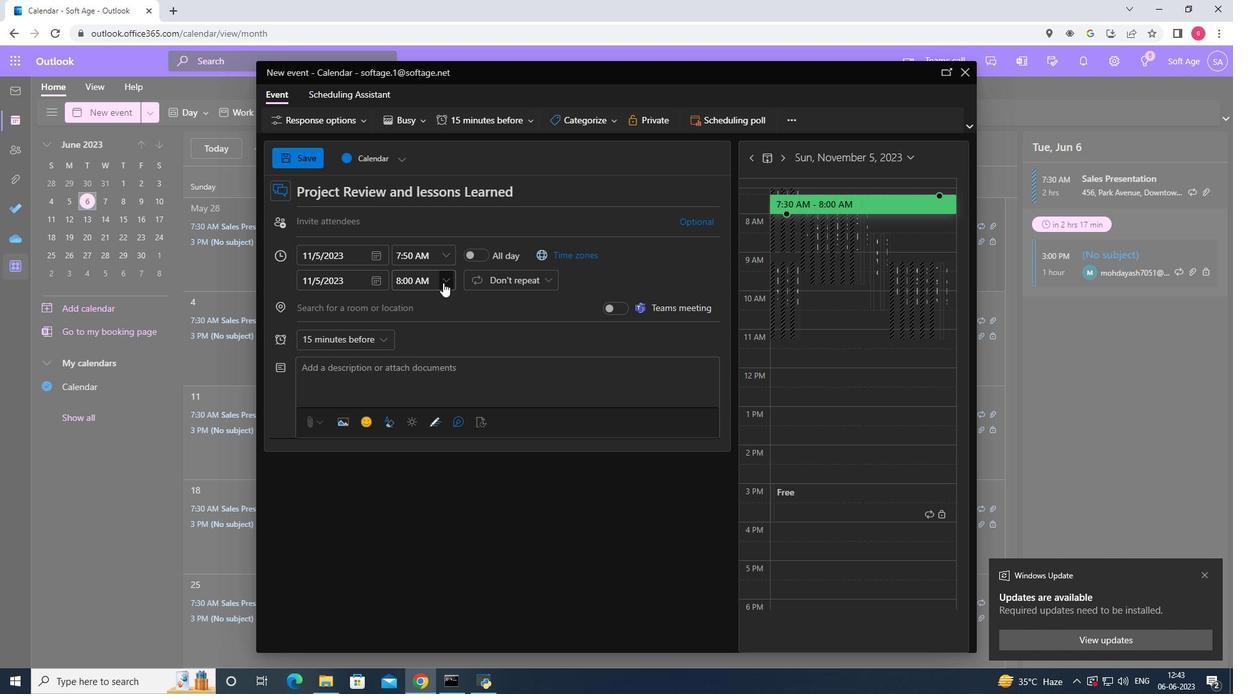 
Action: Mouse moved to (432, 366)
Screenshot: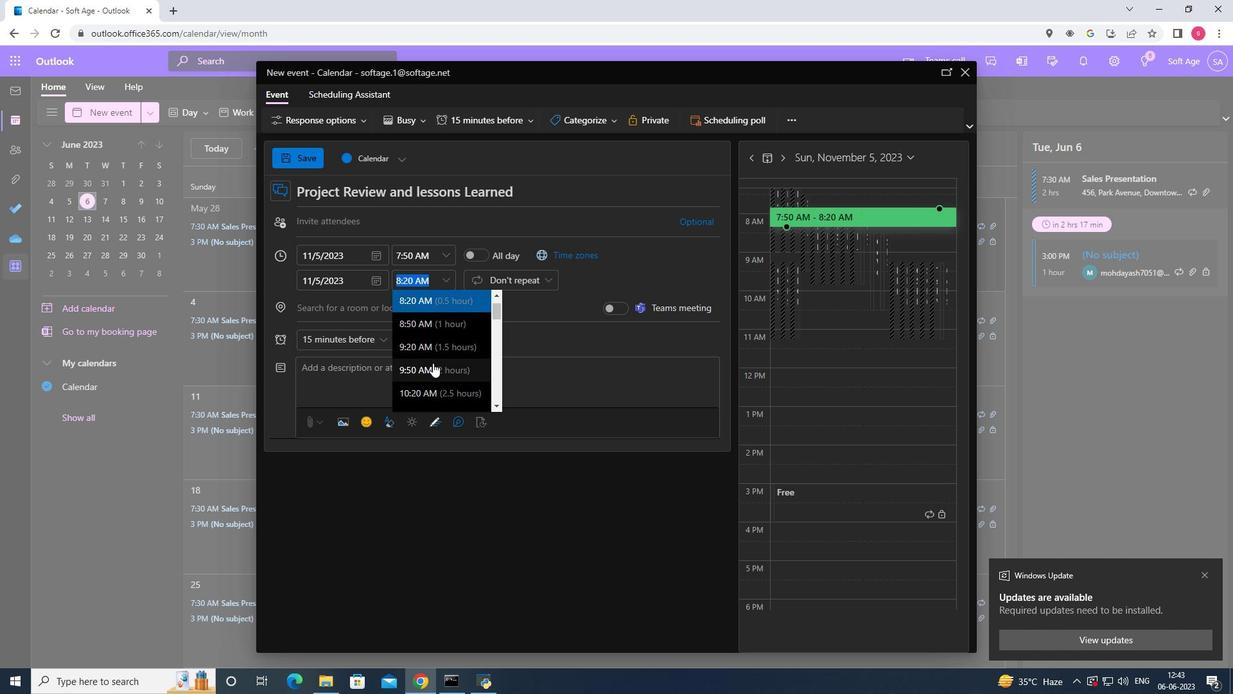 
Action: Mouse pressed left at (432, 366)
Screenshot: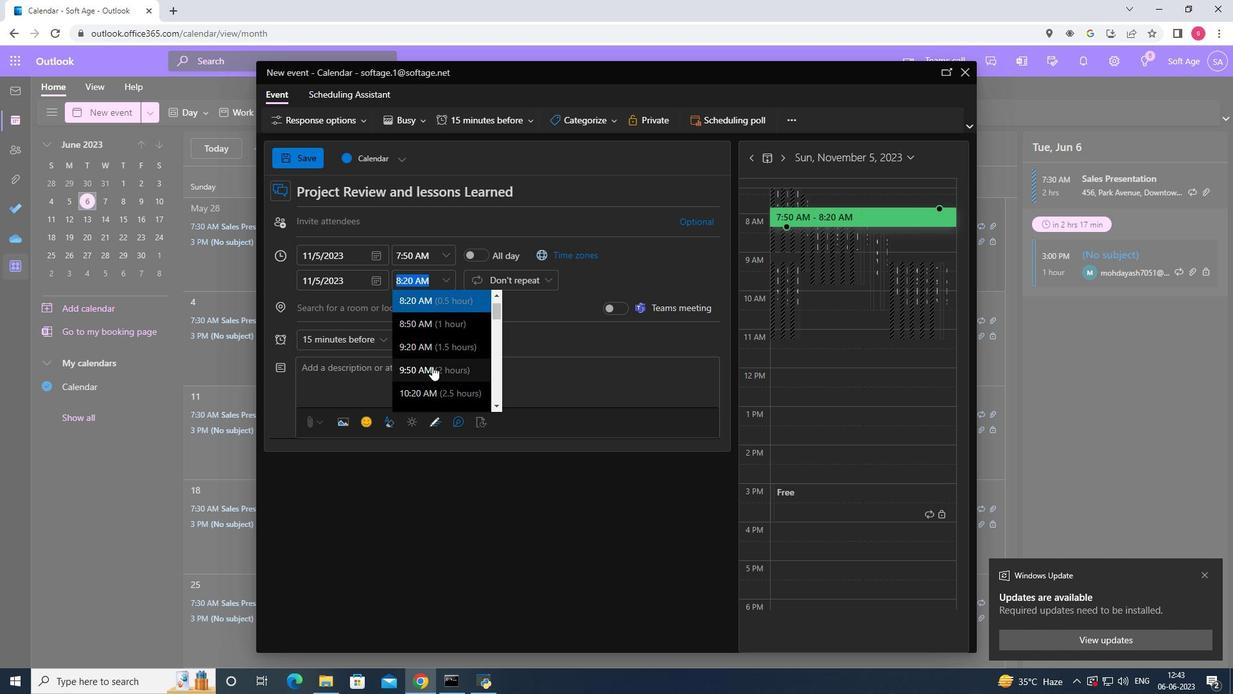 
Action: Mouse moved to (427, 377)
Screenshot: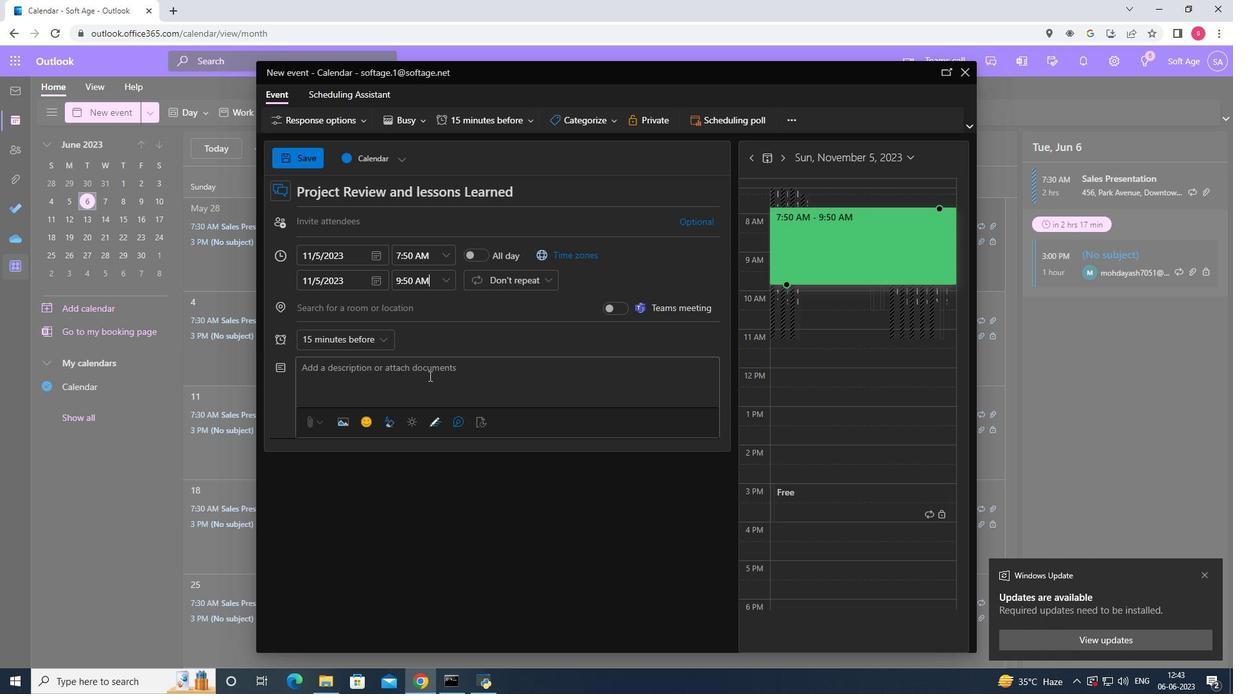 
Action: Mouse pressed left at (427, 377)
Screenshot: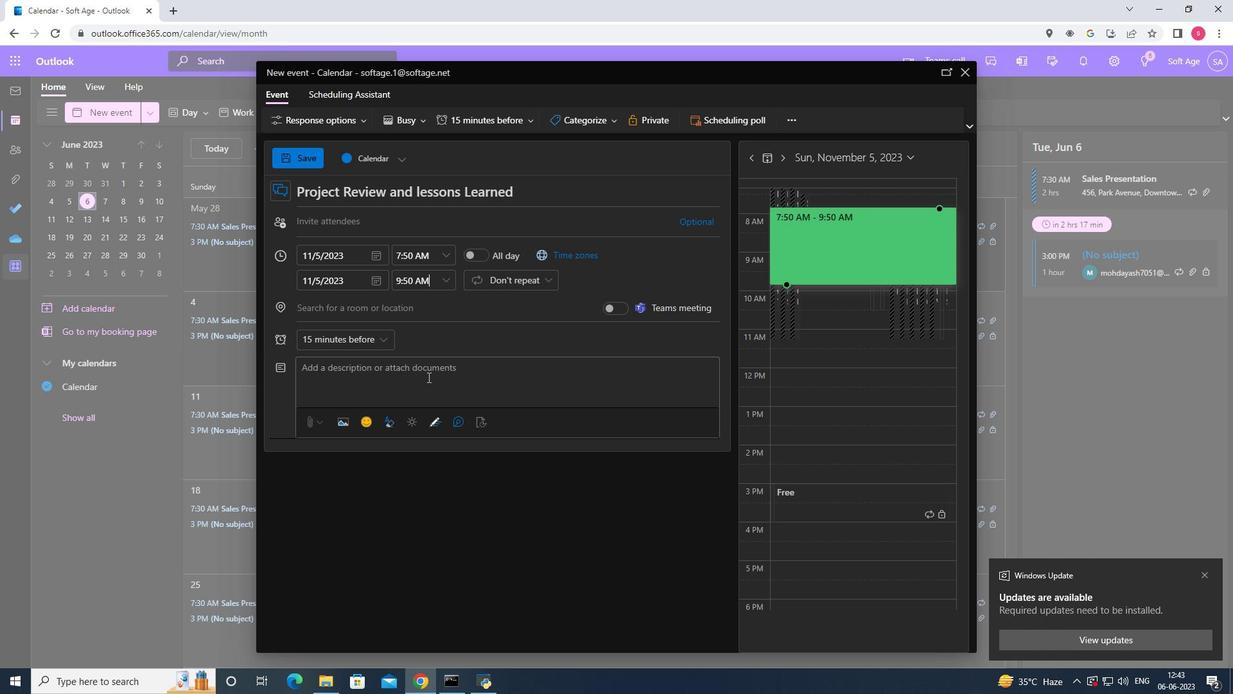 
Action: Key pressed <Key.shift><Key.shift><Key.shift><Key.shift><Key.shift><Key.shift><Key.shift>The<Key.space>project<Key.space>kickoff<Key.space>is<Key.space>an<Key.space>important<Key.space>event<Key.space>that<Key.space>marks<Key.space>theoffcial<Key.space>sta<Key.backspace><Key.backspace><Key.backspace><Key.backspace><Key.left><Key.left><Key.left><Key.left>i<Key.right><Key.right><Key.right><Key.right><Key.space>start<Key.space>of<Key.space>a<Key.space>project.<Key.space><Key.shift>It<Key.space>brings<Key.space>together<Key.space>key<Key.space>stakeholders,<Key.space>team<Key.space>members,<Key.space>and<Key.space>project<Key.space>managers<Key.space>to<Key.space>establish<Key.space>a<Key.space>she<Key.backspace>ared<Key.space>understanding<Key.space>of<Key.space>the<Key.space>project's<Key.space>objectives,<Key.space>sv<Key.backspace>cope<Key.space><Key.backspace>,<Key.space>and<Key.space>deliverabli<Key.backspace>es.<Key.space><Key.shift><Key.shift><Key.shift><Key.shift><Key.shift><Key.shift><Key.shift><Key.shift><Key.shift><Key.shift><Key.shift><Key.shift><Key.shift><Key.shift><Key.shift><Key.shift><Key.shift><Key.shift><Key.shift><Key.shift><Key.shift><Key.shift><Key.shift><Key.shift>Dy<Key.backspace>uring<Key.space>the<Key.space>kickoff<Key.space><Key.backspace>,<Key.space>gol<Key.backspace>als<Key.space>and<Key.space>expectations<Key.space>are<Key.space>clarified,<Key.space>roles<Key.space>and<Key.space>responsibilities<Key.space>are<Key.space>defined,<Key.space>and<Key.space>the<Key.space>initial<Key.space>project<Key.space>plan<Key.space>is<Key.space>presented.
Screenshot: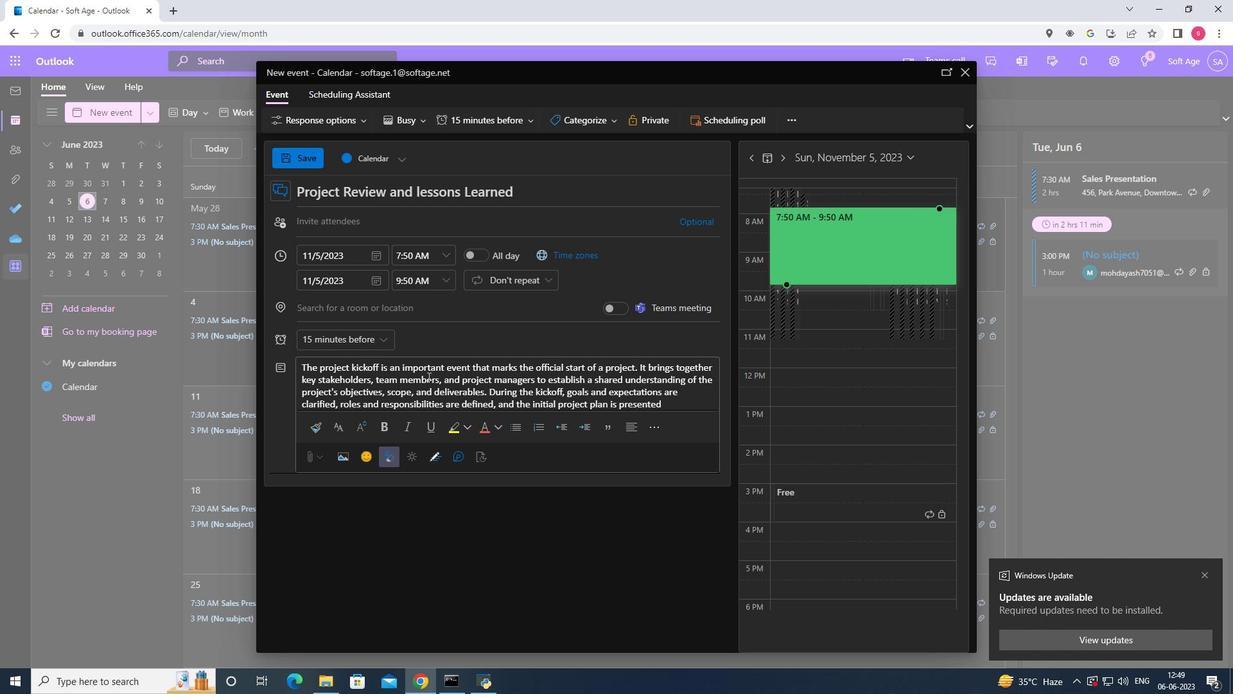 
Action: Mouse moved to (600, 125)
Screenshot: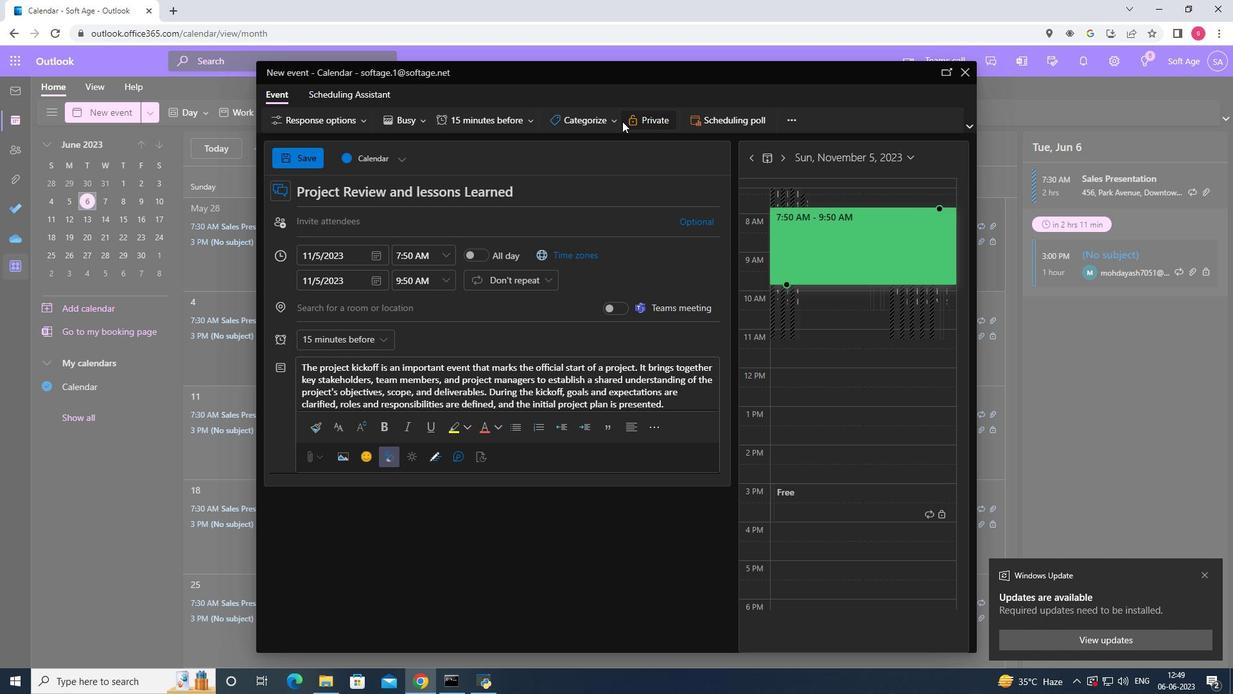 
Action: Mouse pressed left at (600, 125)
Screenshot: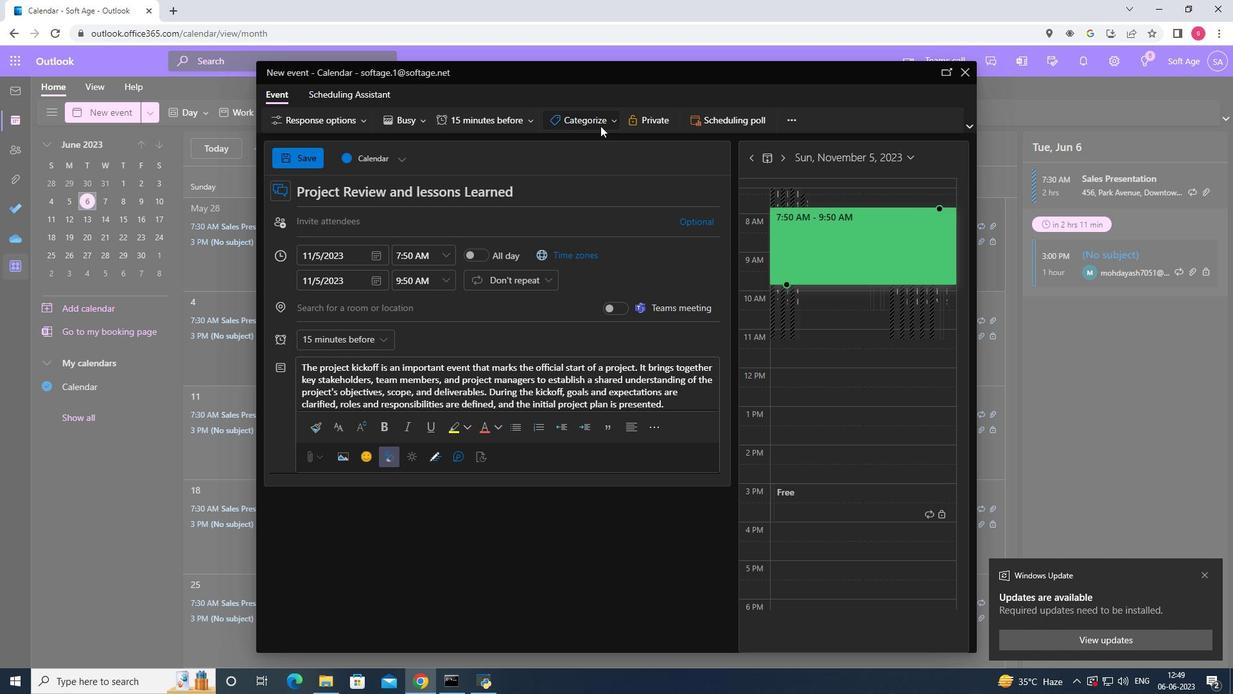 
Action: Mouse moved to (609, 247)
Screenshot: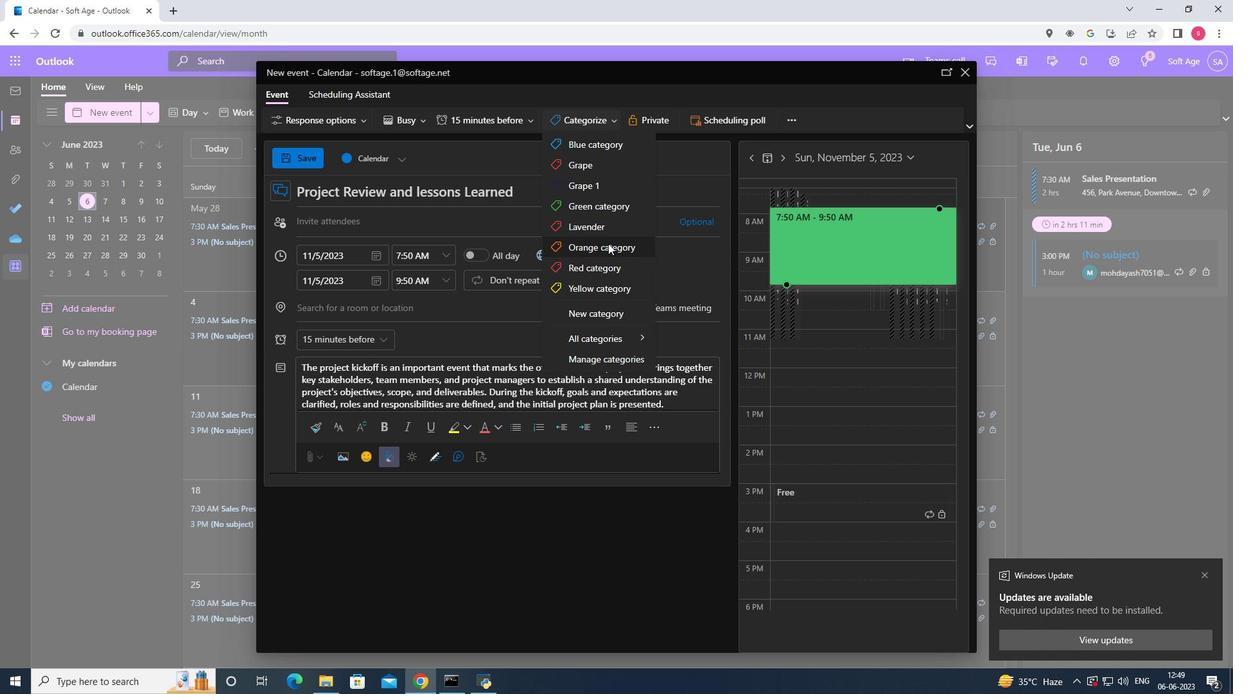 
Action: Mouse pressed left at (609, 247)
Screenshot: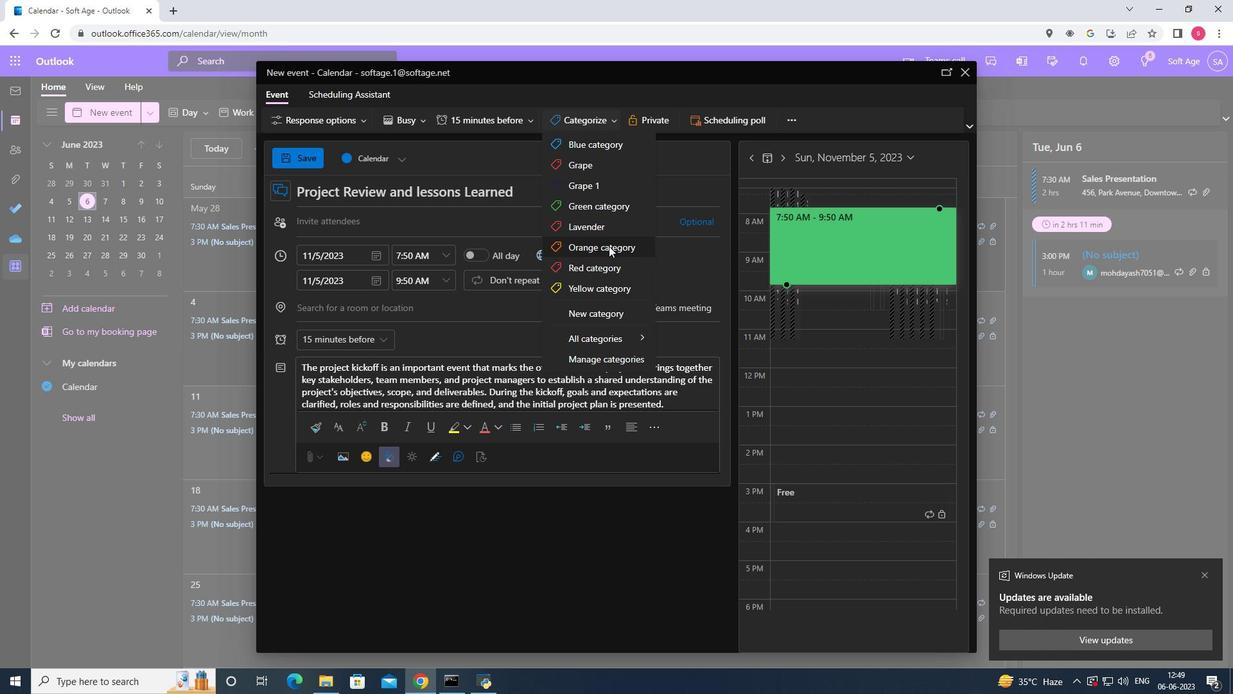
Action: Mouse moved to (424, 313)
Screenshot: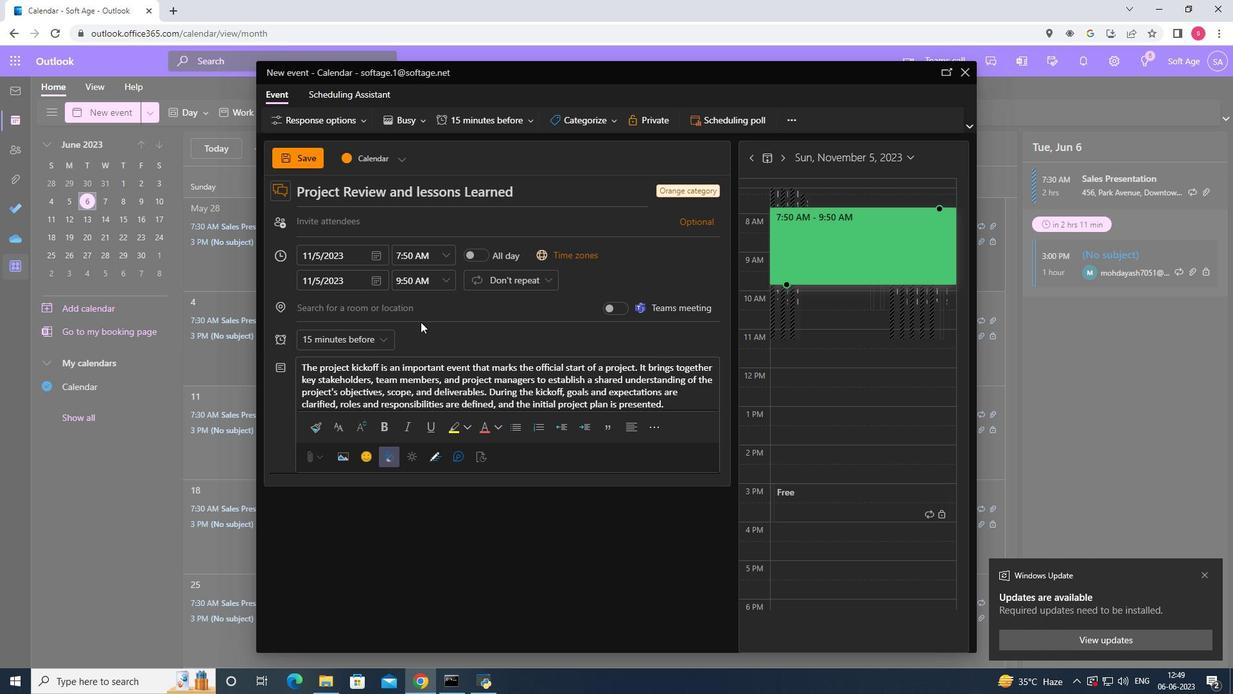 
Action: Mouse pressed left at (424, 313)
Screenshot: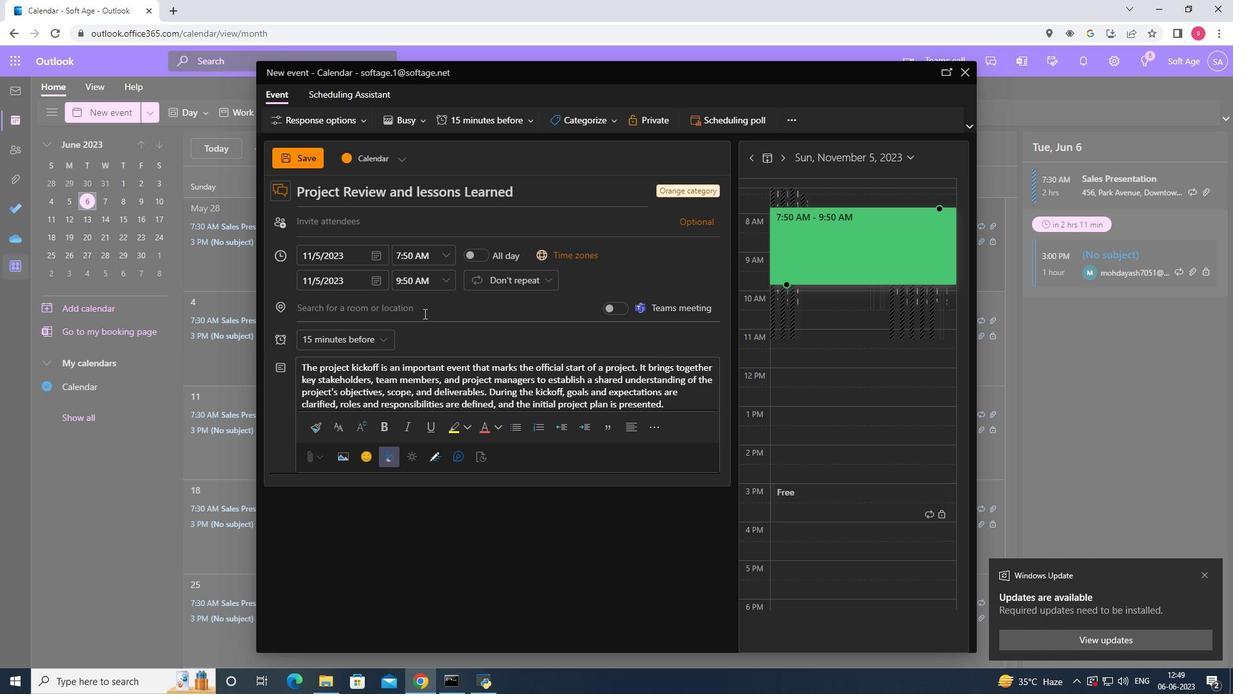 
Action: Mouse moved to (355, 225)
Screenshot: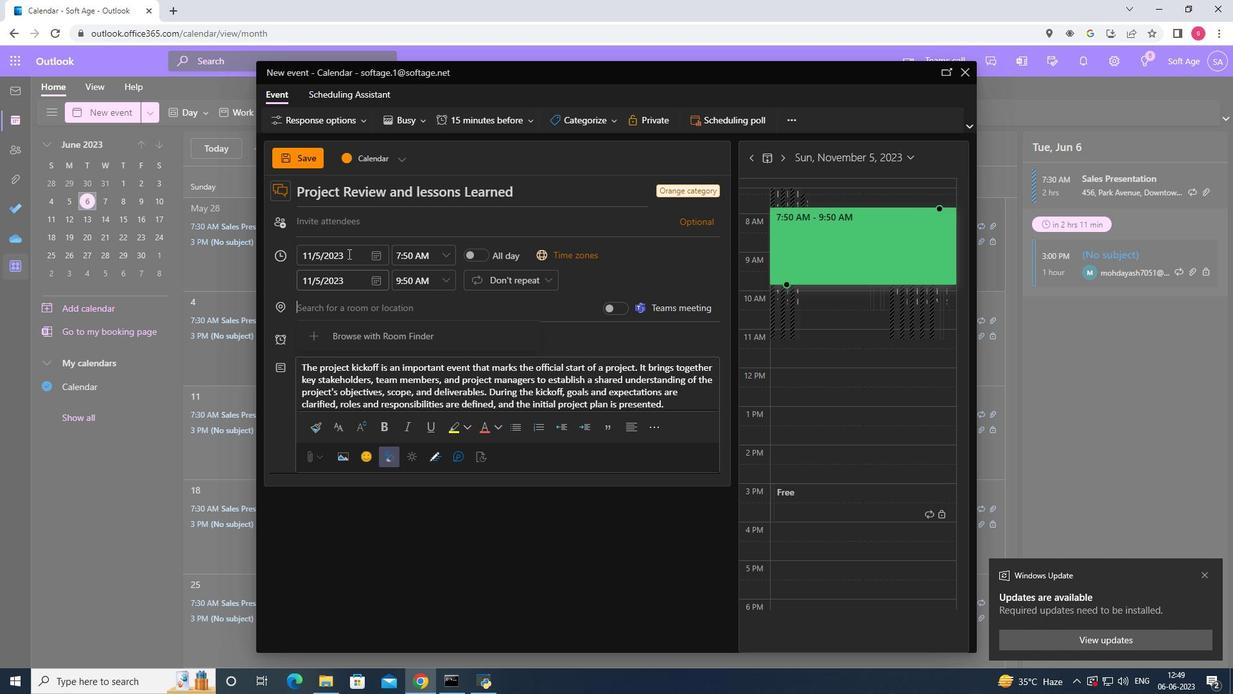 
Action: Mouse pressed left at (355, 225)
Screenshot: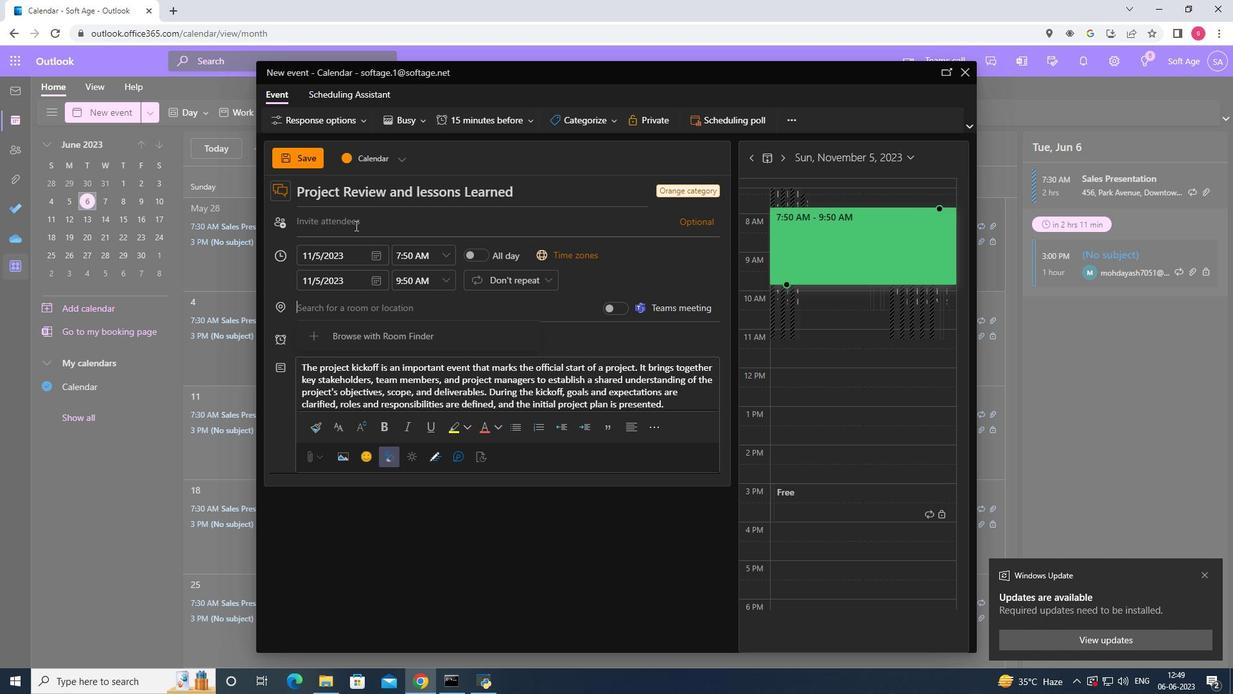 
Action: Key pressed softage.3<Key.shift>@
Screenshot: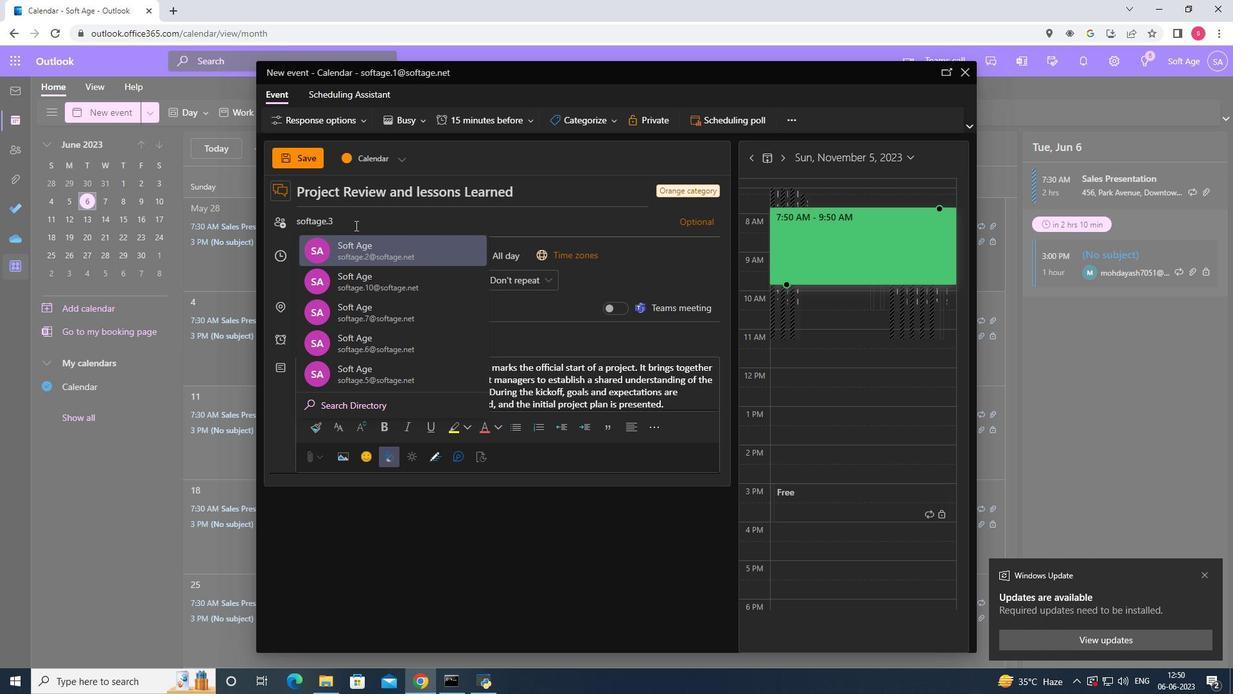 
Action: Mouse moved to (377, 251)
Screenshot: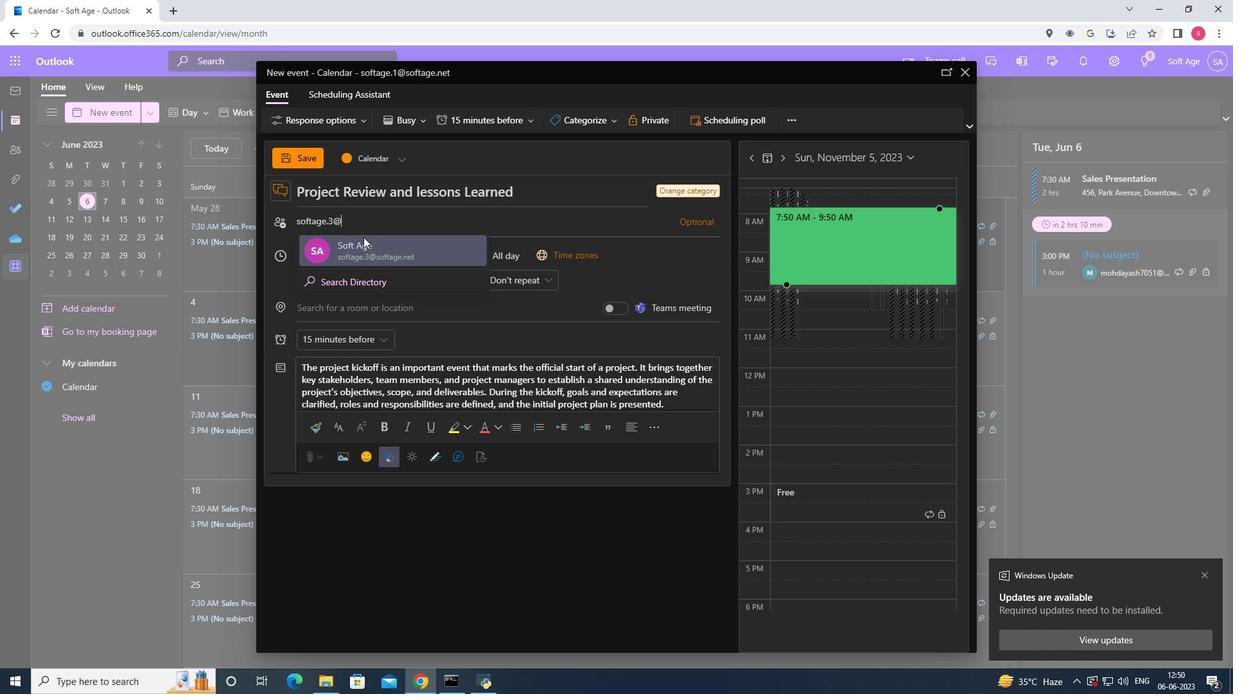 
Action: Mouse pressed left at (377, 251)
Screenshot: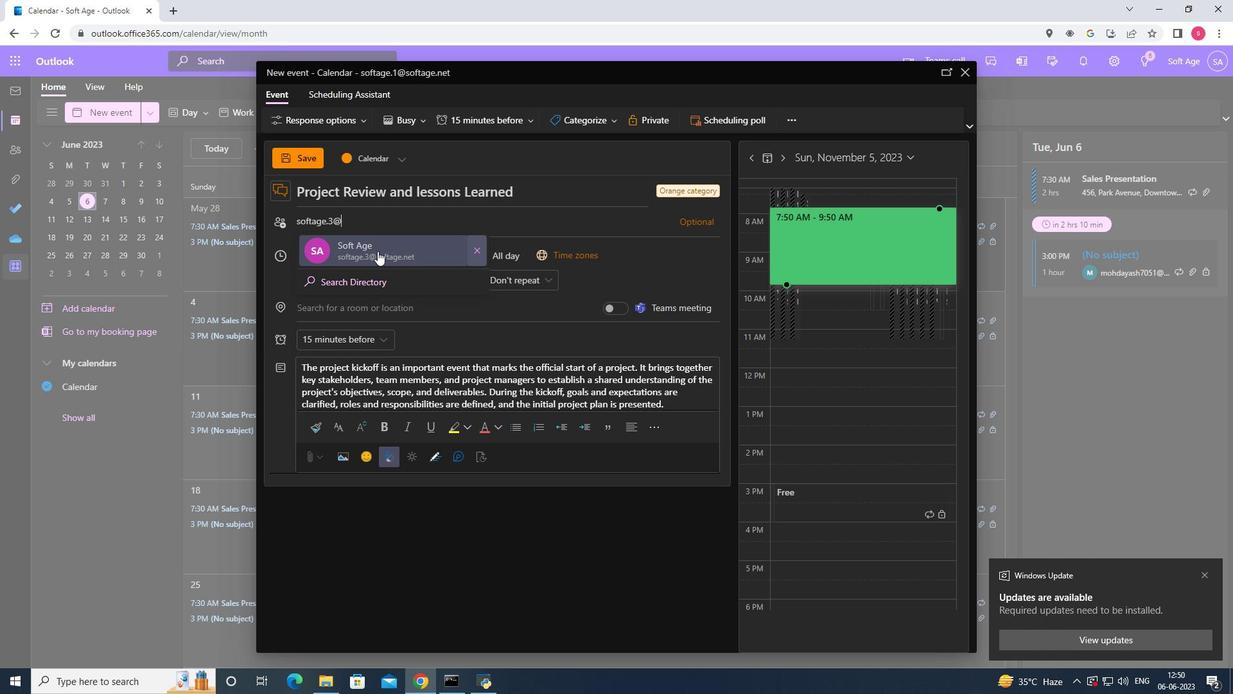 
Action: Key pressed softage.4<Key.shift>@
Screenshot: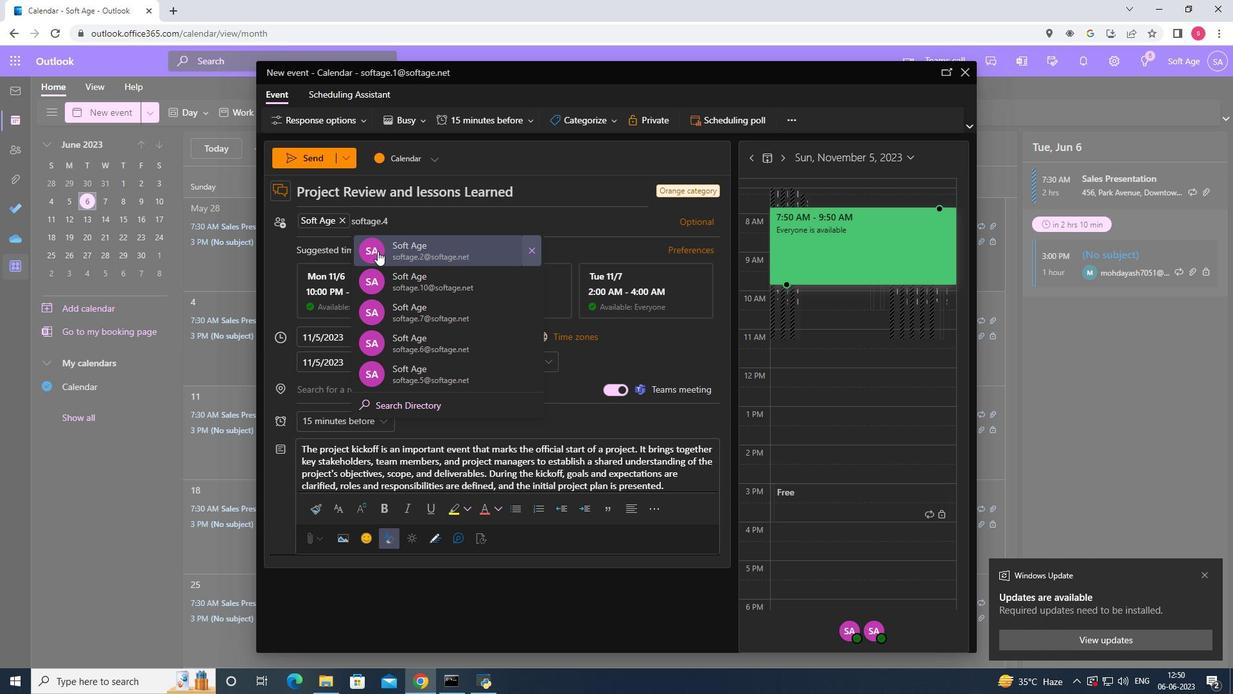 
Action: Mouse moved to (395, 251)
Screenshot: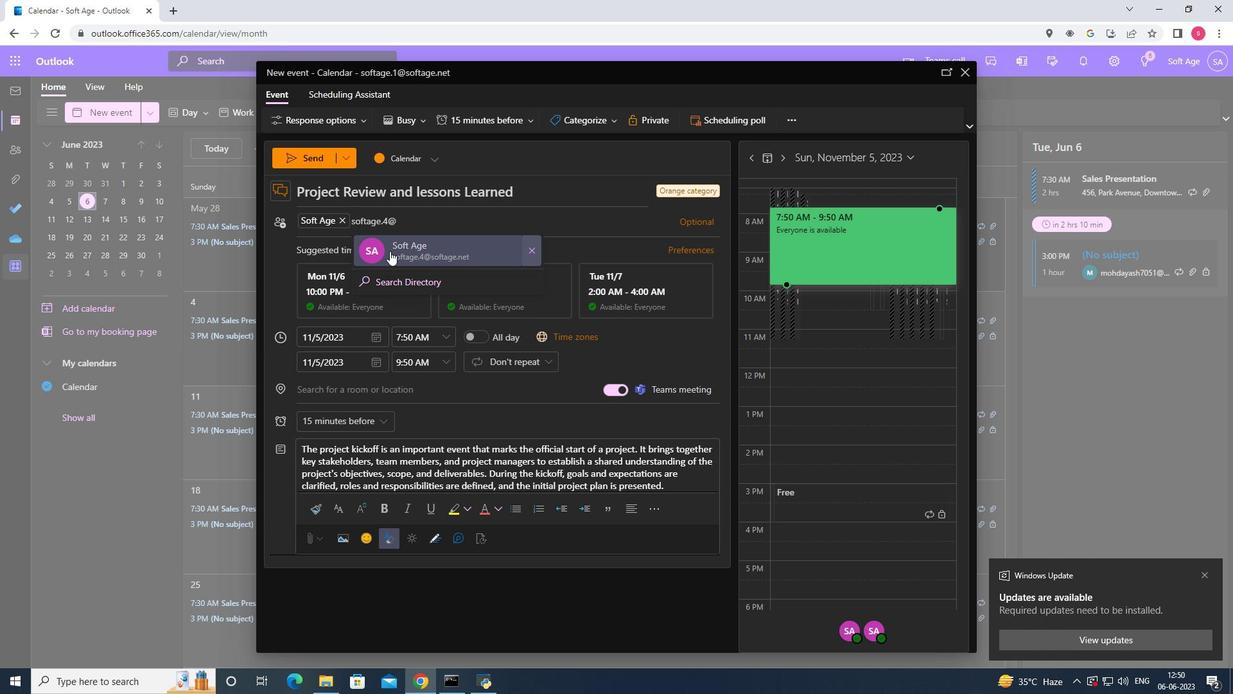 
Action: Mouse pressed left at (395, 251)
Screenshot: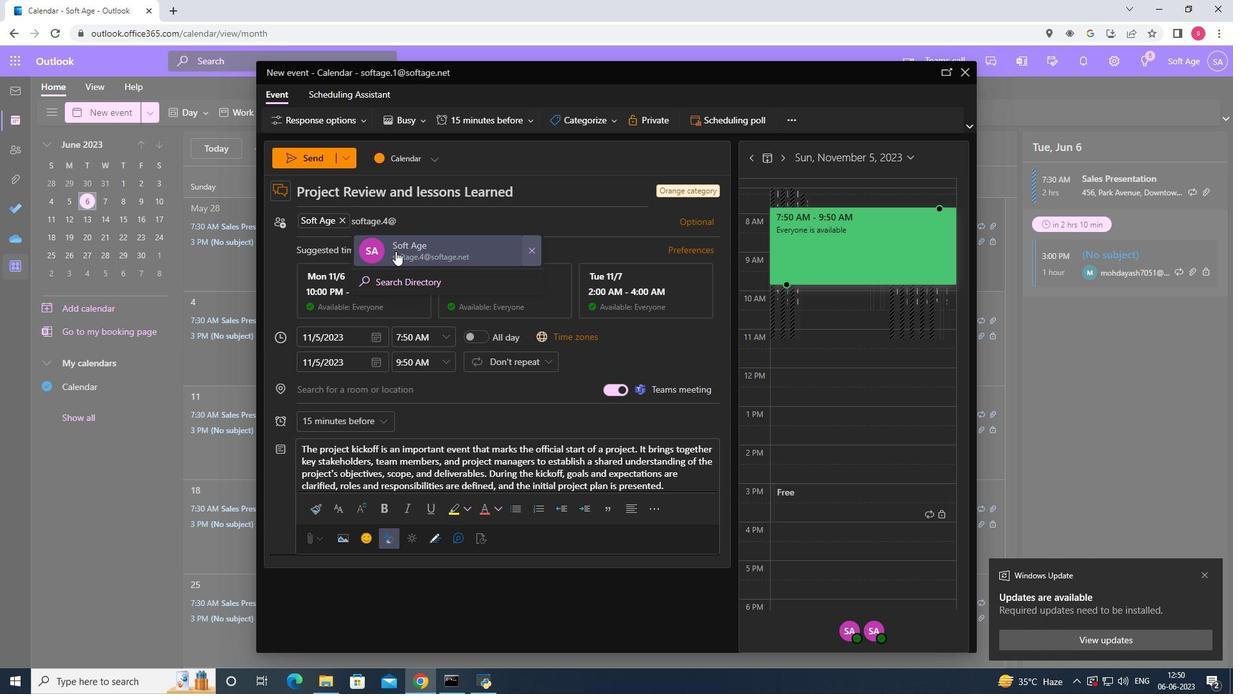 
Action: Mouse moved to (385, 425)
Screenshot: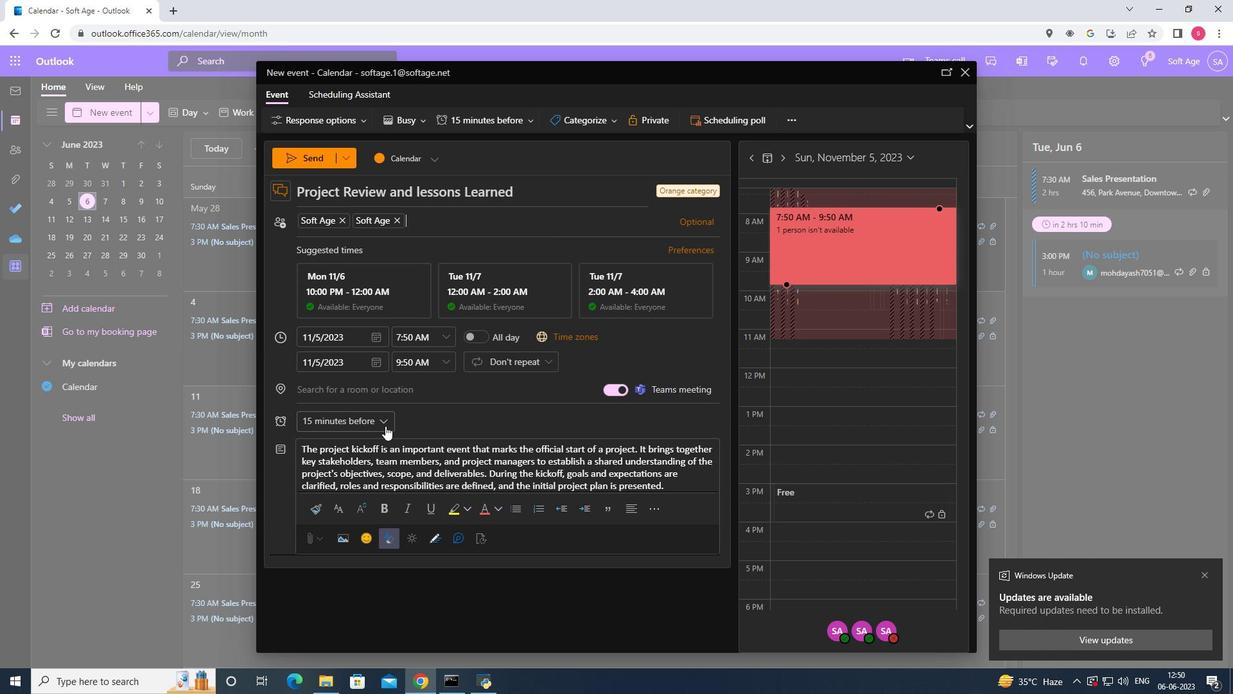 
Action: Mouse pressed left at (385, 425)
Screenshot: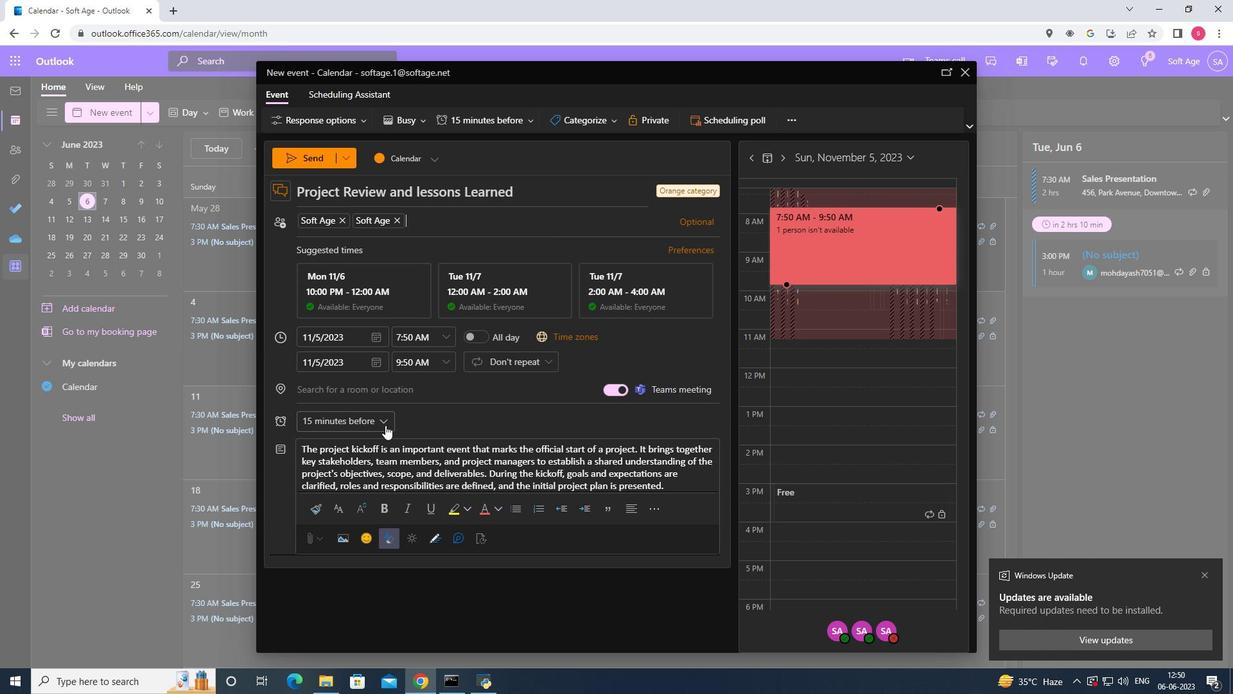 
Action: Mouse moved to (350, 215)
Screenshot: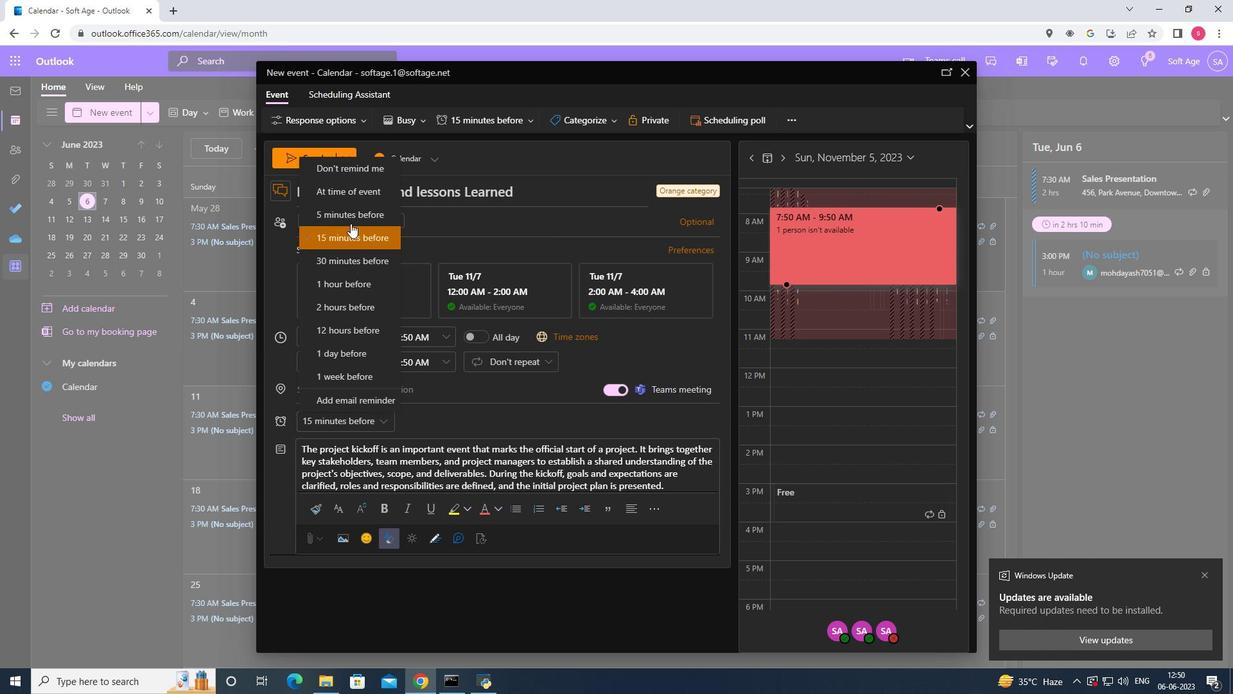 
Action: Mouse pressed left at (350, 215)
Screenshot: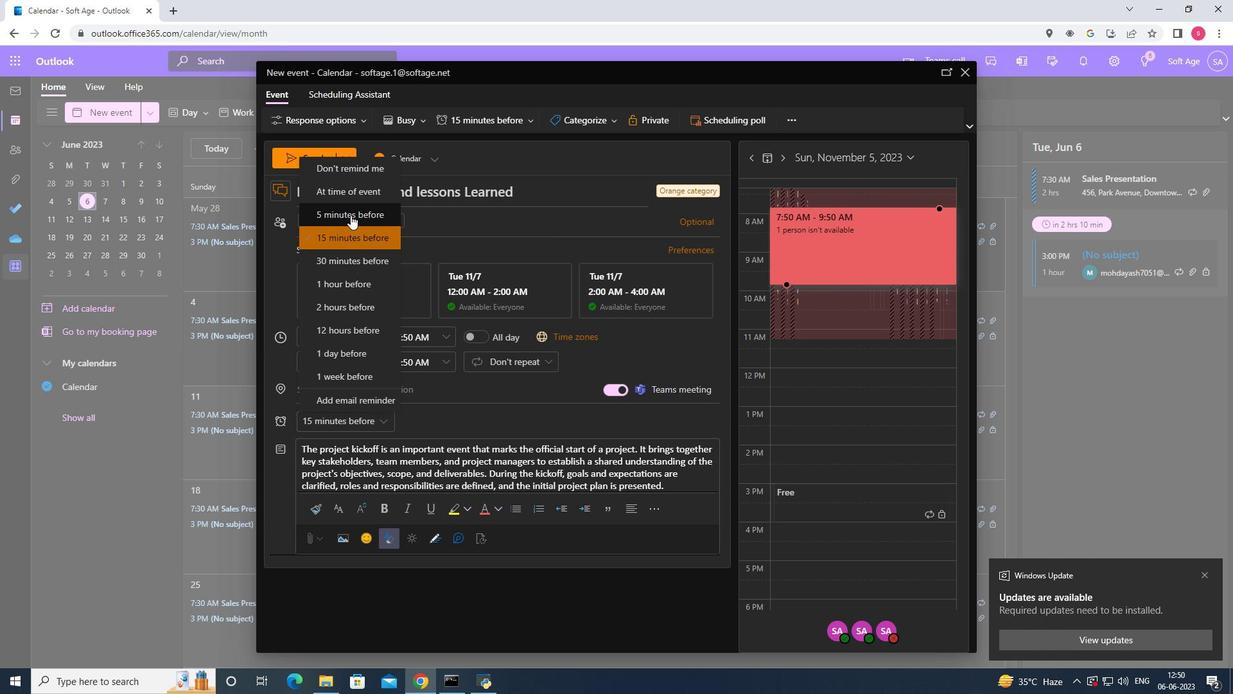 
Action: Mouse moved to (316, 159)
Screenshot: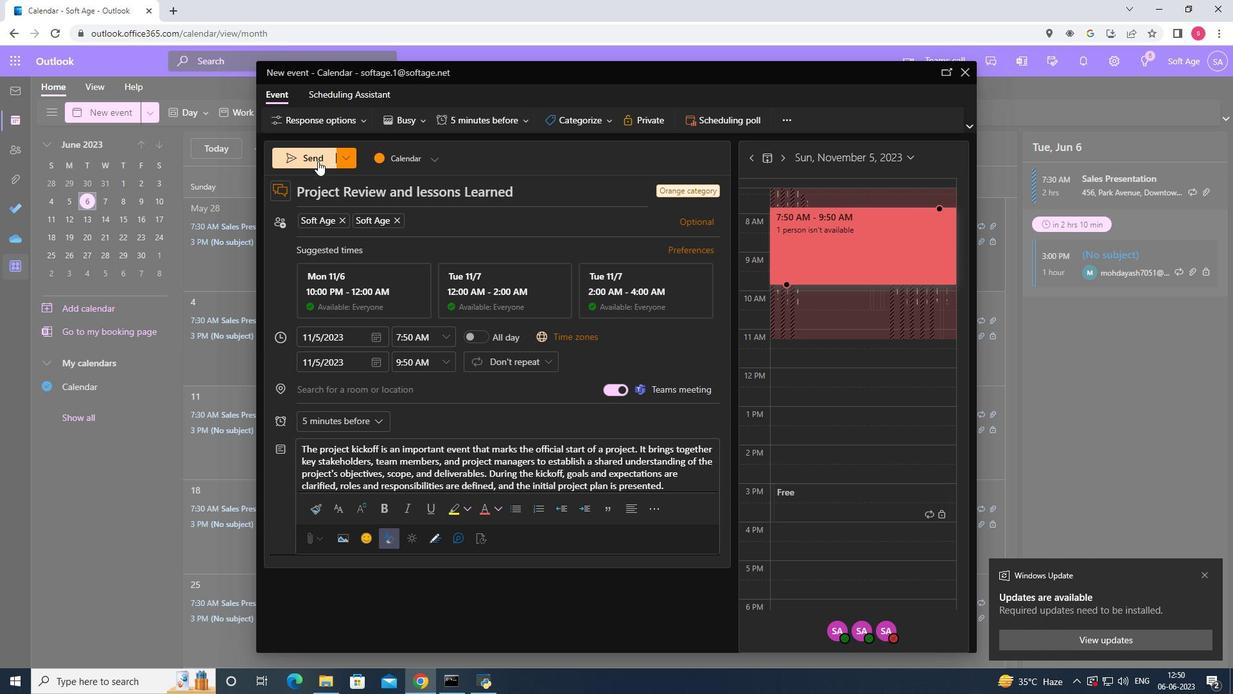 
Action: Mouse pressed left at (316, 159)
Screenshot: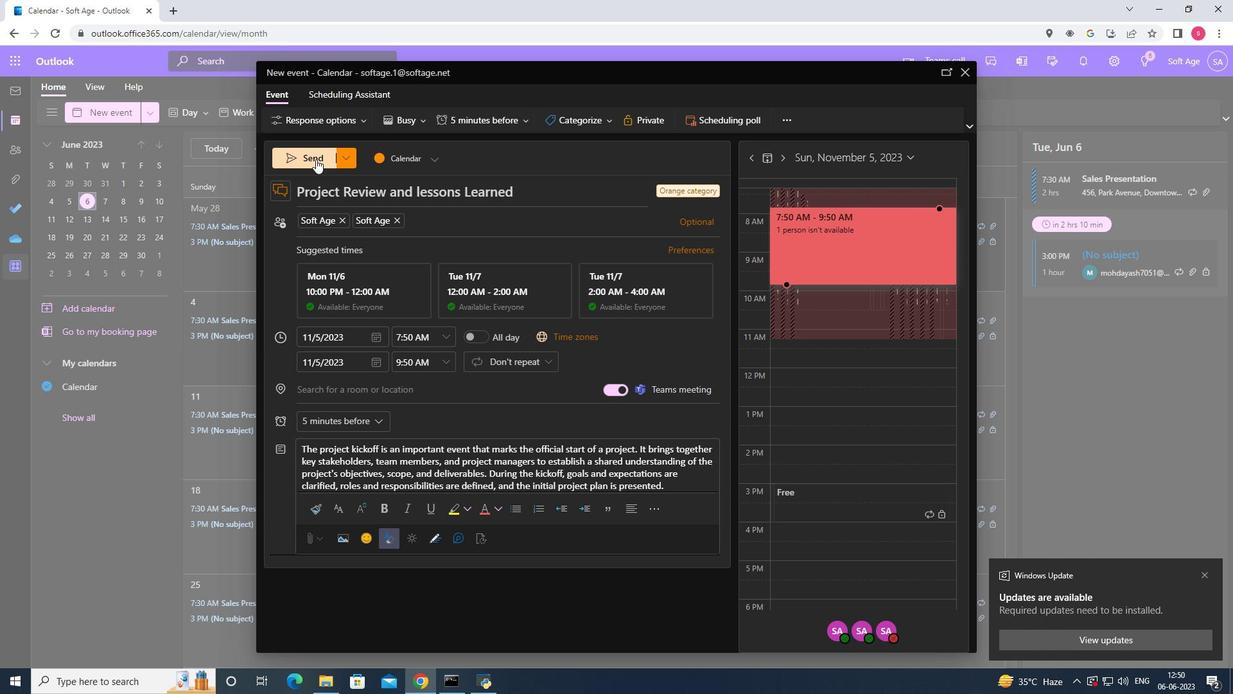 
